 Task: Add an event with the title Interview with HardinF, date '2023/12/23', time 7:50 AM to 9:50 AMand add a description: Welcome to our Annual General Meeting (AGM), a crucial event that brings together stakeholders, shareholders, and key members of our organization to review the past year, discuss important matters, and plan for the future. The AGM serves as a platform for transparency, accountability, and open dialogue, allowing everyone involved to contribute to the overall direction and success of our organization.Select event color  Tomato . Add location for the event as: 123 Trevi Fountain, Rome, Italy, logged in from the account softage.5@softage.netand send the event invitation to softage.1@softage.net and softage.2@softage.net. Set a reminder for the event Doesn't repeat
Action: Mouse moved to (1180, 84)
Screenshot: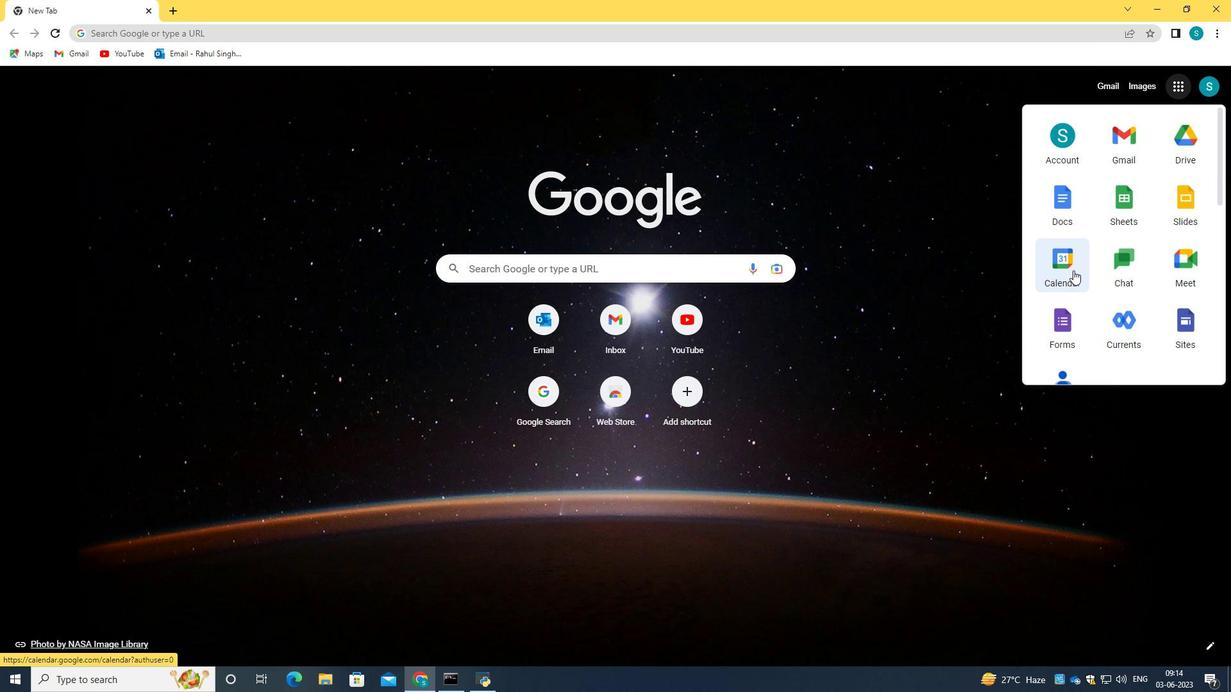 
Action: Mouse pressed left at (1180, 84)
Screenshot: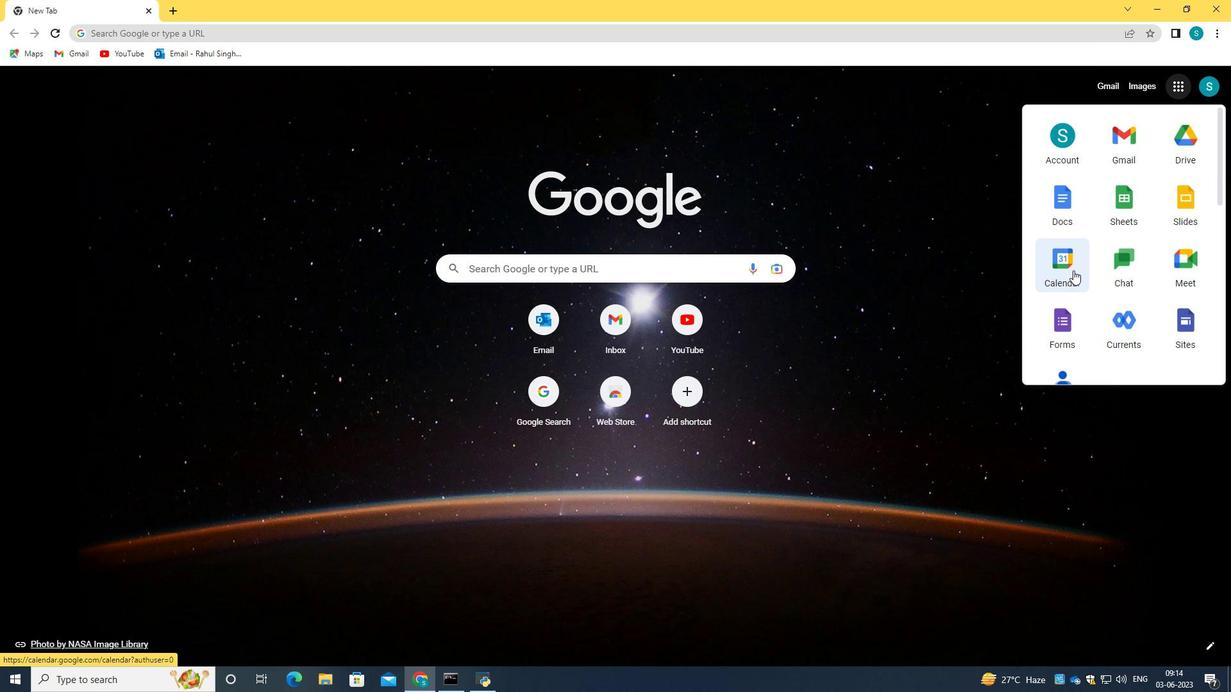 
Action: Mouse moved to (1073, 270)
Screenshot: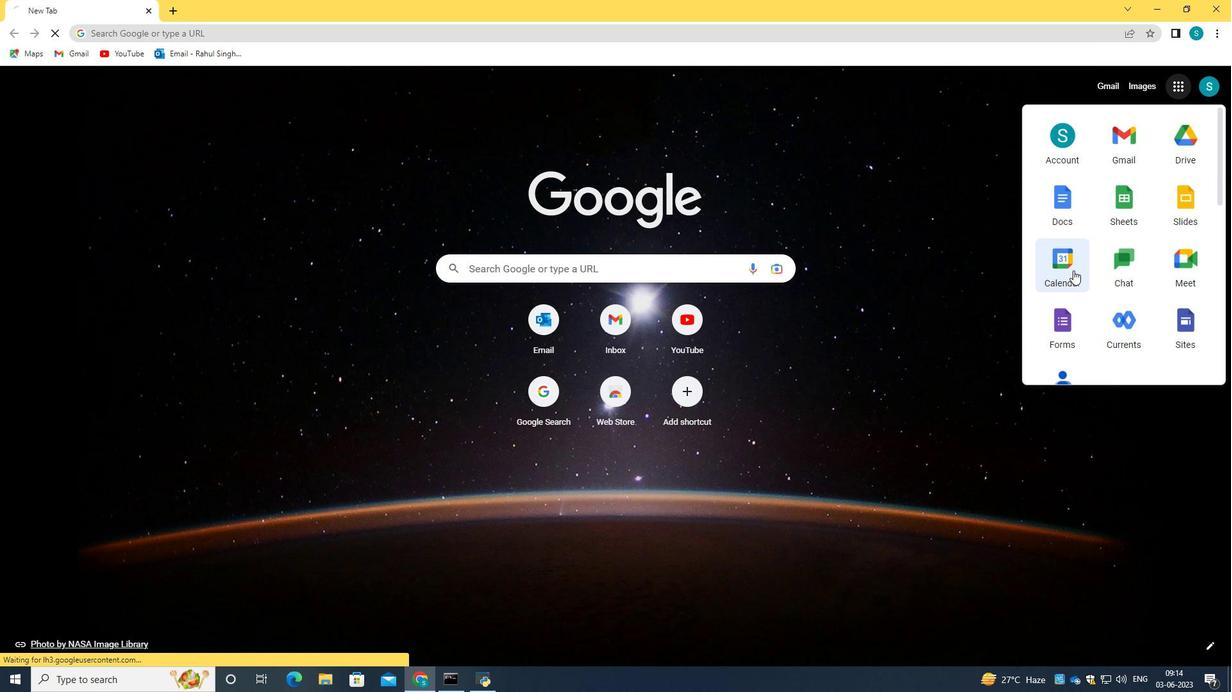 
Action: Mouse pressed left at (1073, 270)
Screenshot: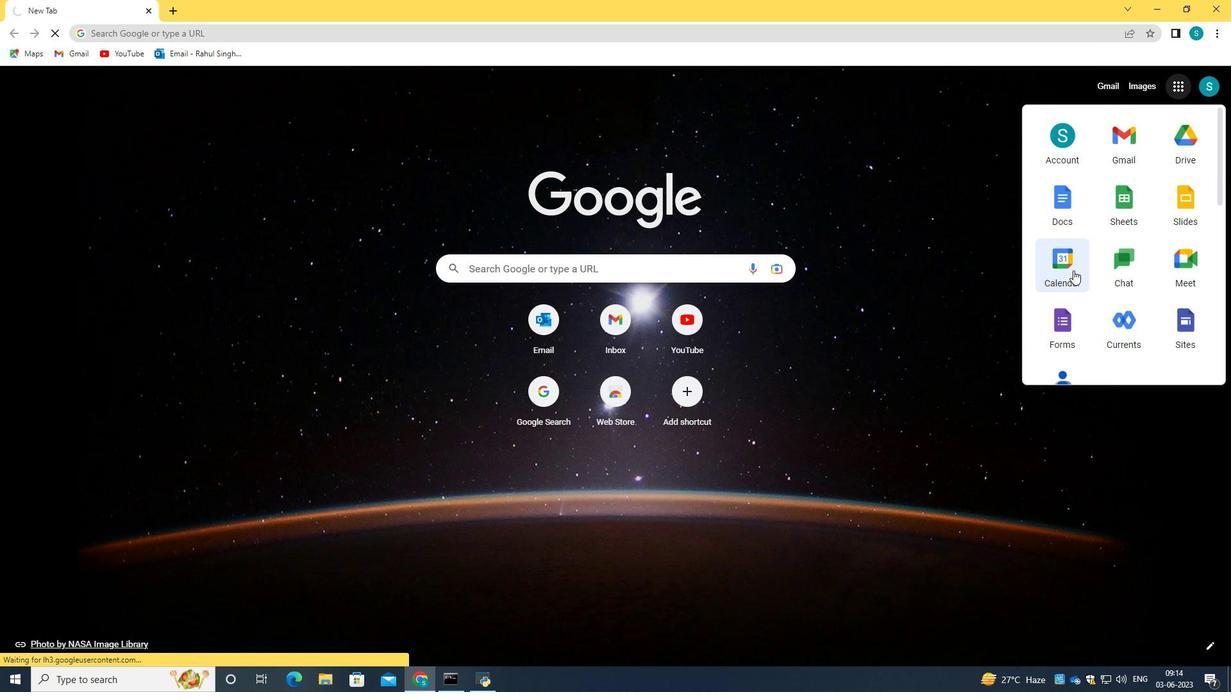 
Action: Mouse moved to (75, 128)
Screenshot: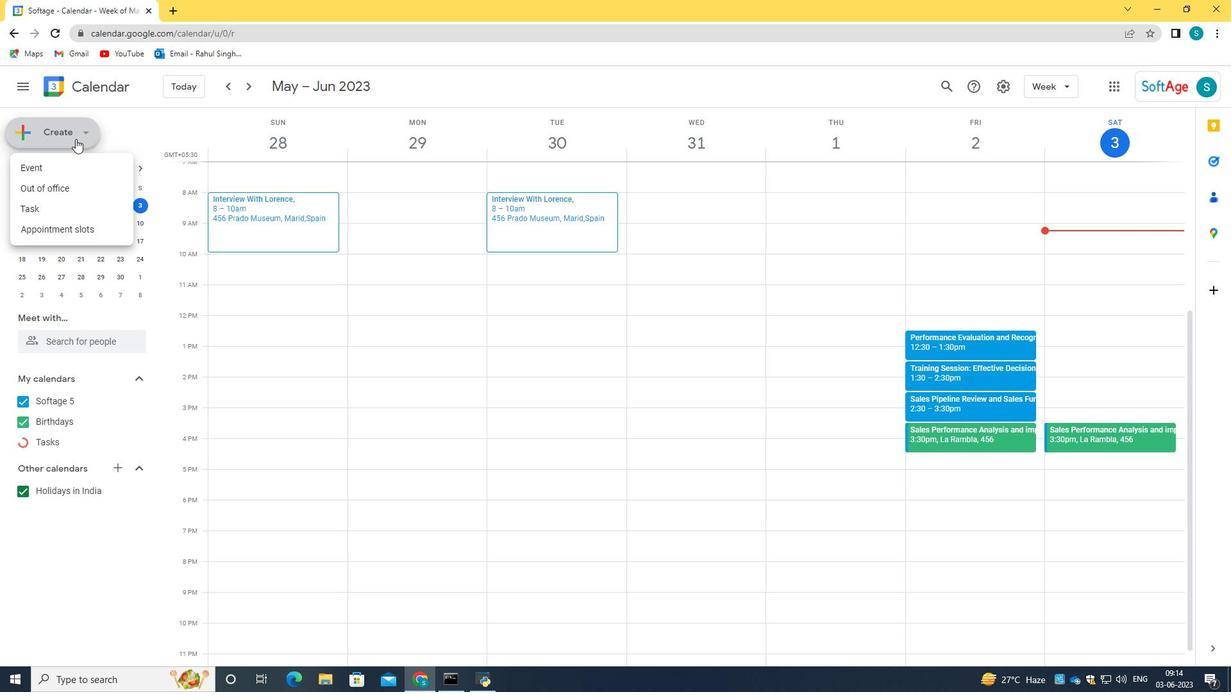 
Action: Mouse pressed left at (75, 128)
Screenshot: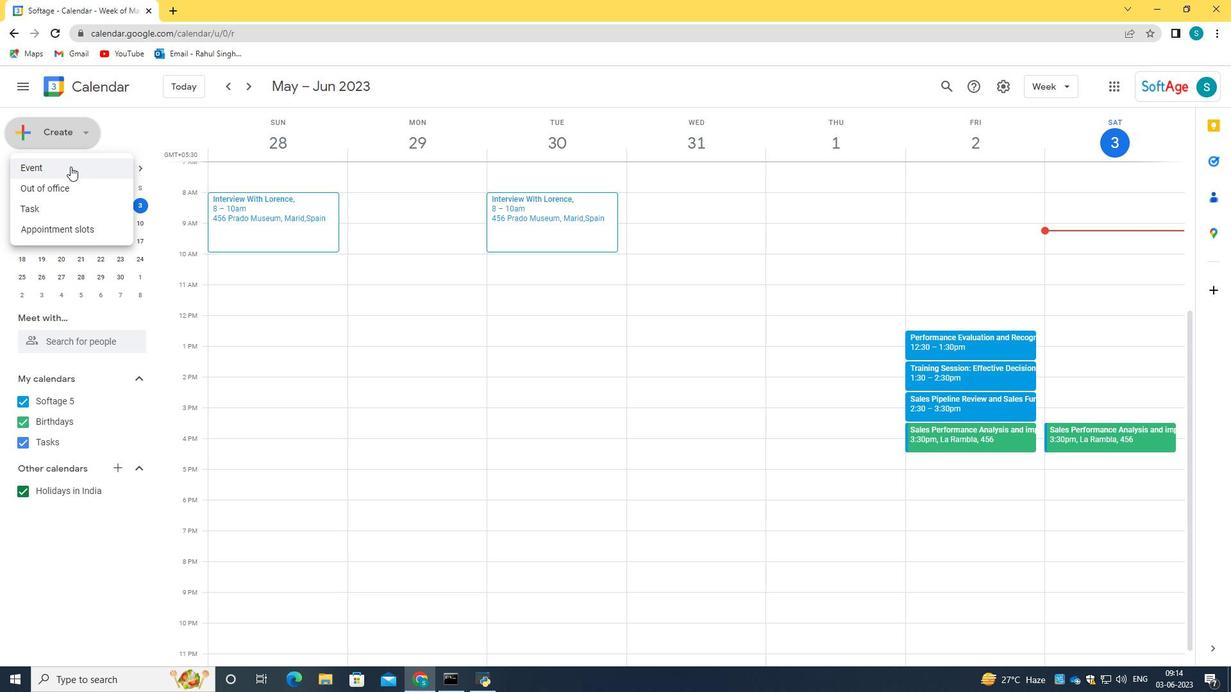 
Action: Mouse moved to (70, 166)
Screenshot: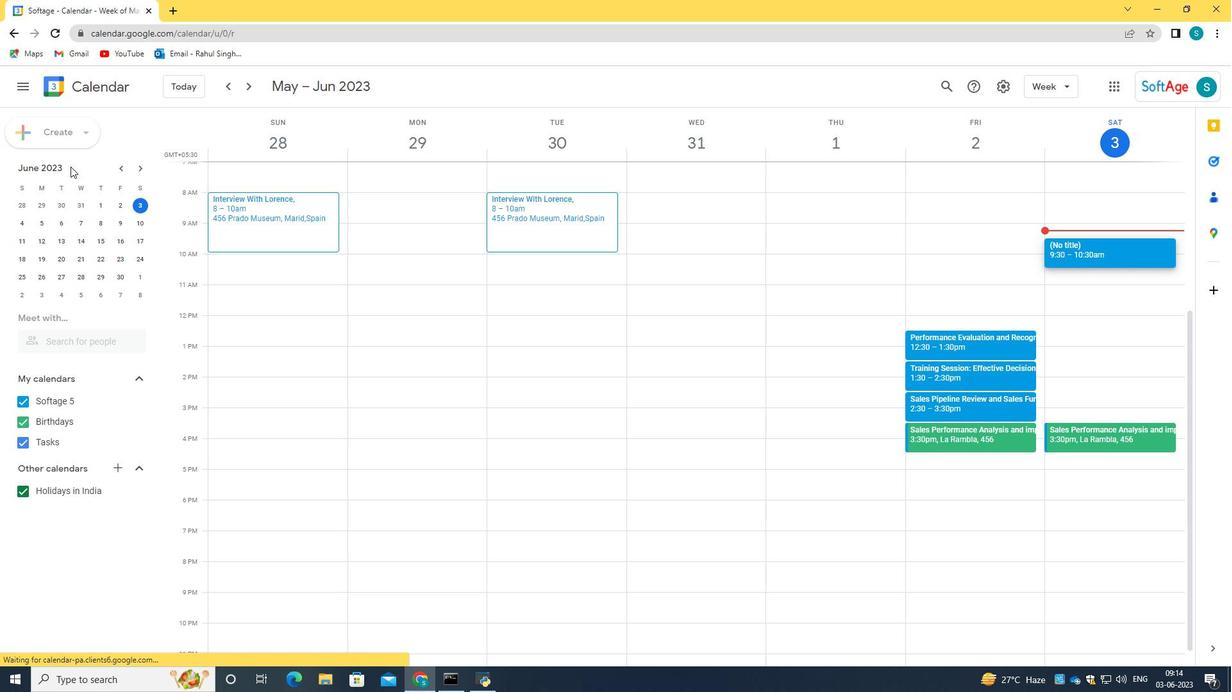 
Action: Mouse pressed left at (70, 166)
Screenshot: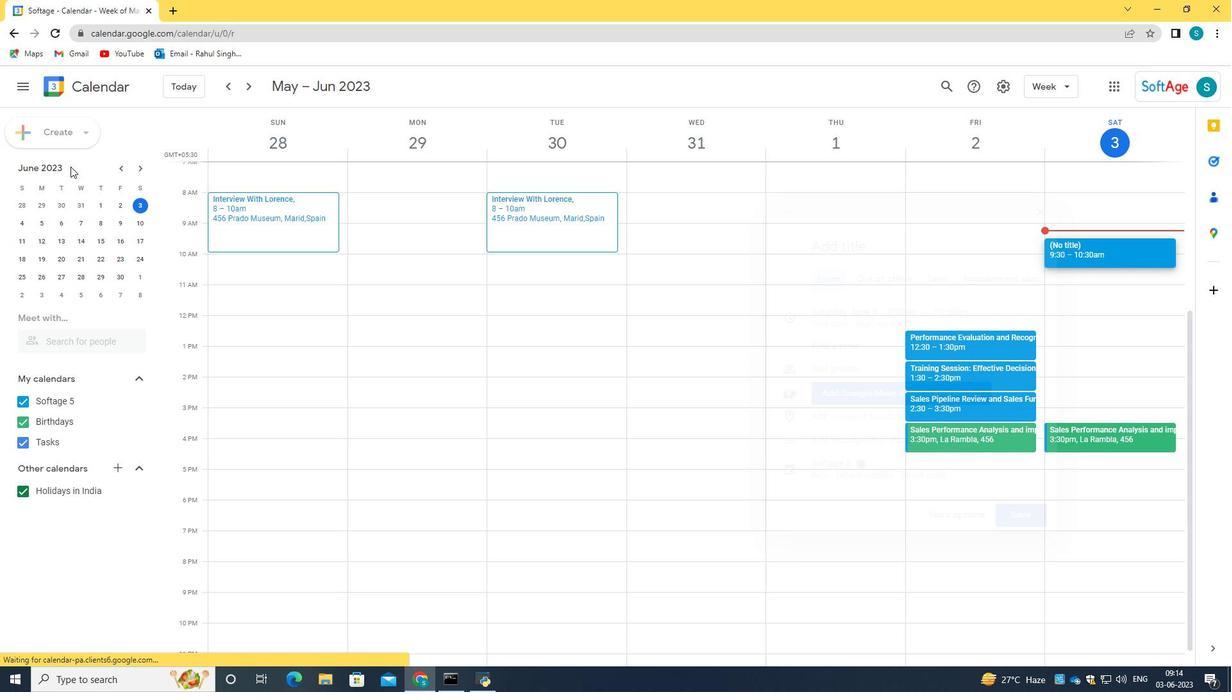 
Action: Mouse moved to (878, 243)
Screenshot: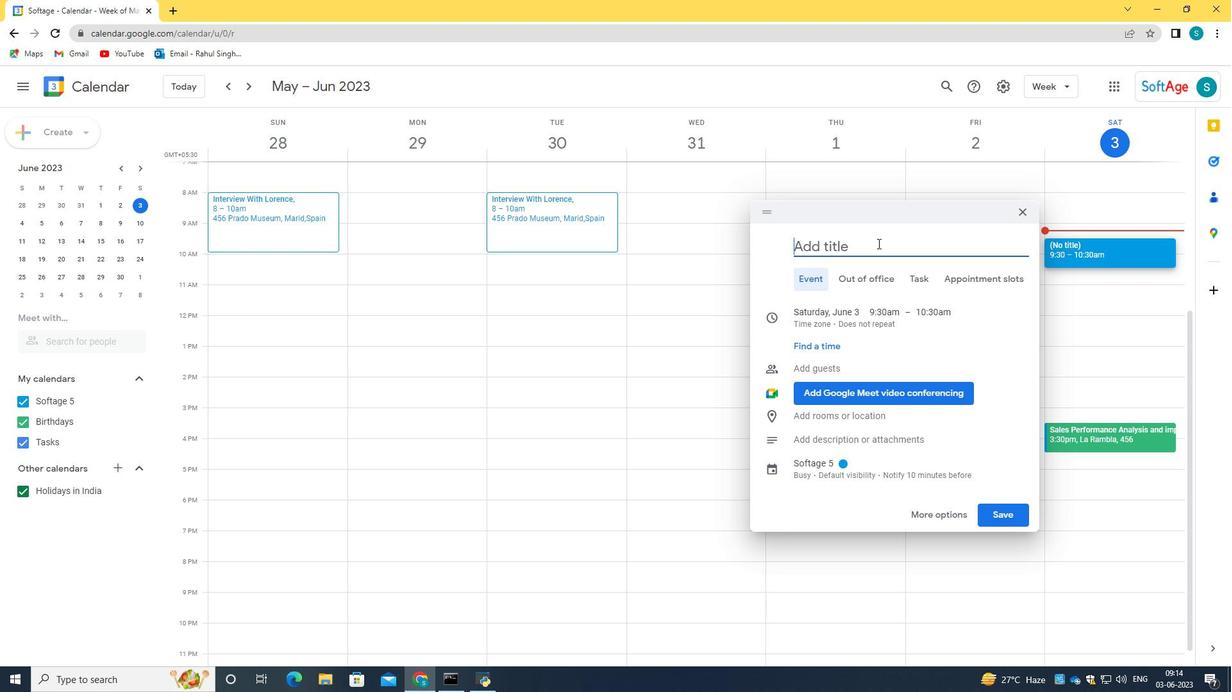 
Action: Mouse pressed left at (878, 243)
Screenshot: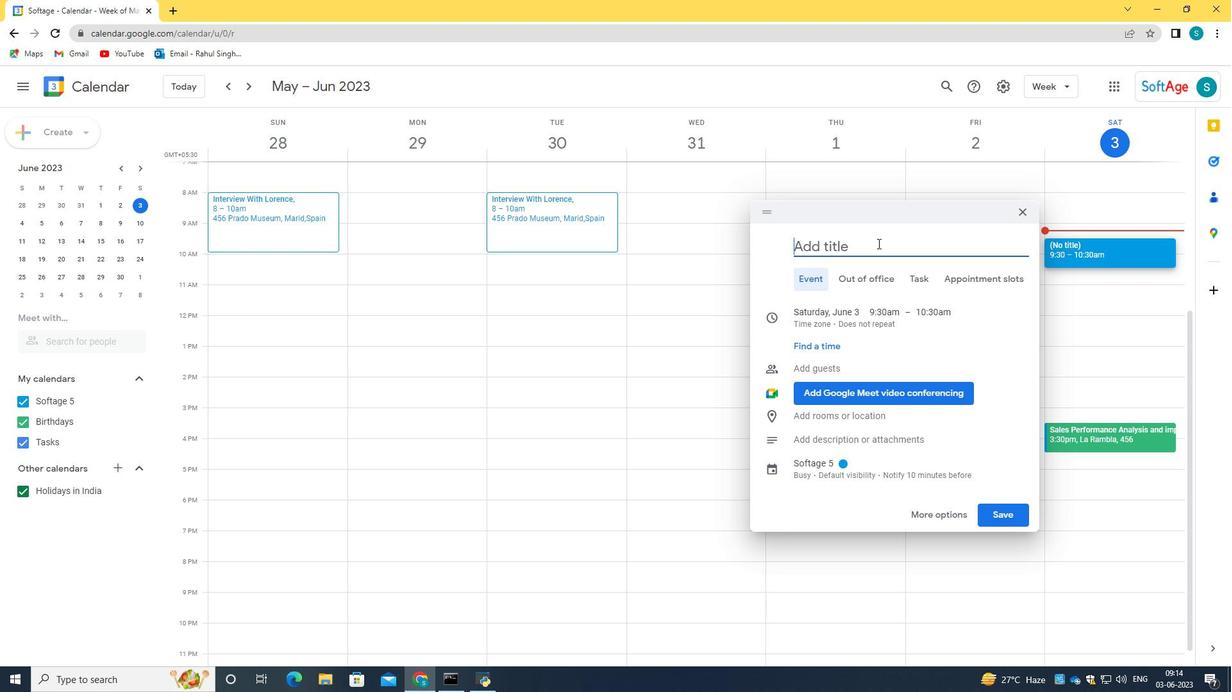 
Action: Key pressed <Key.caps_lock>H<Key.caps_lock>ardin<Key.space><Key.backspace><Key.caps_lock>F
Screenshot: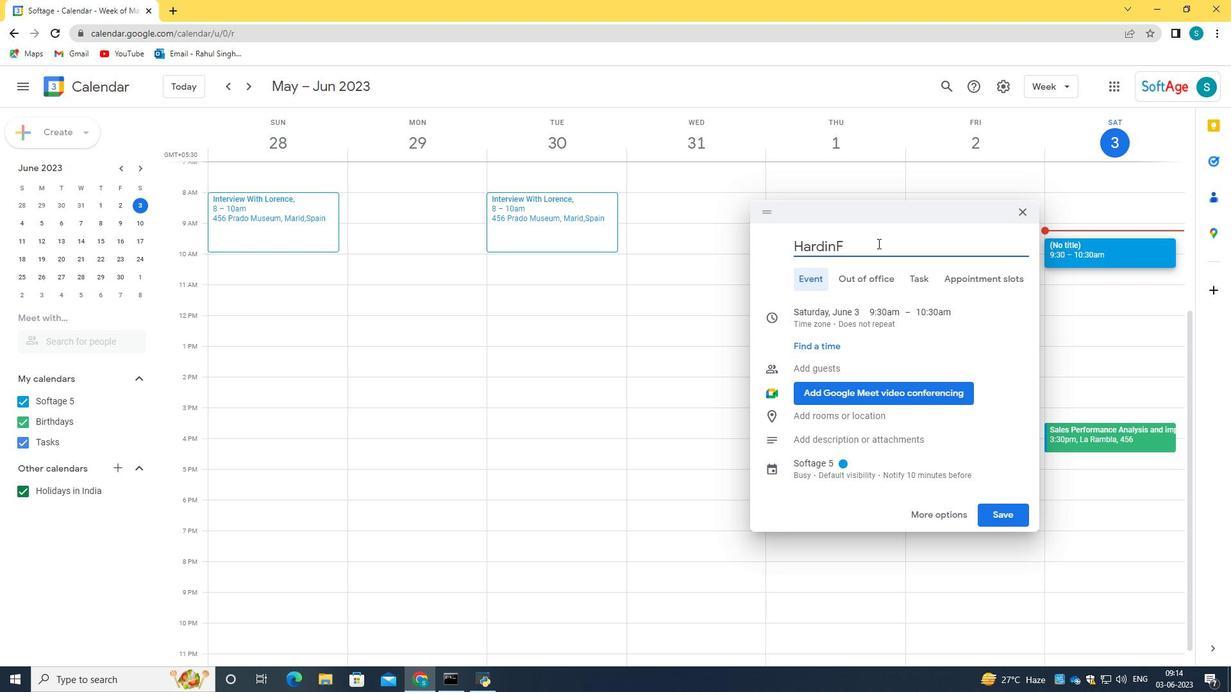 
Action: Mouse moved to (930, 516)
Screenshot: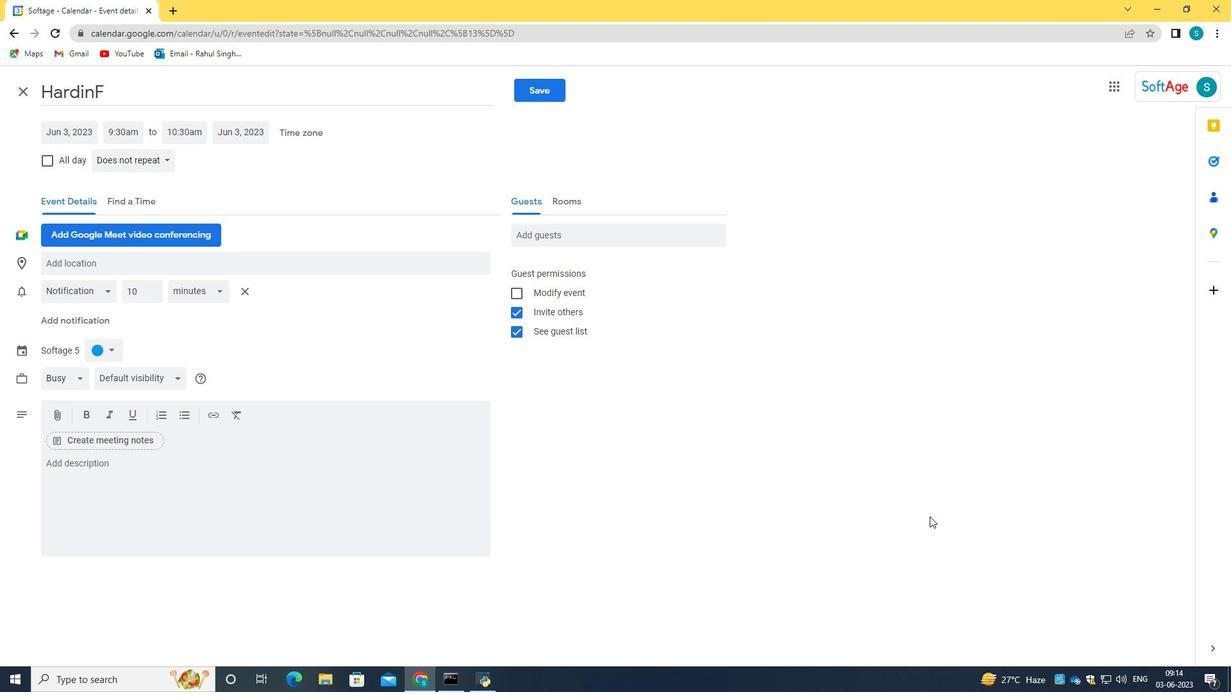 
Action: Mouse pressed left at (930, 516)
Screenshot: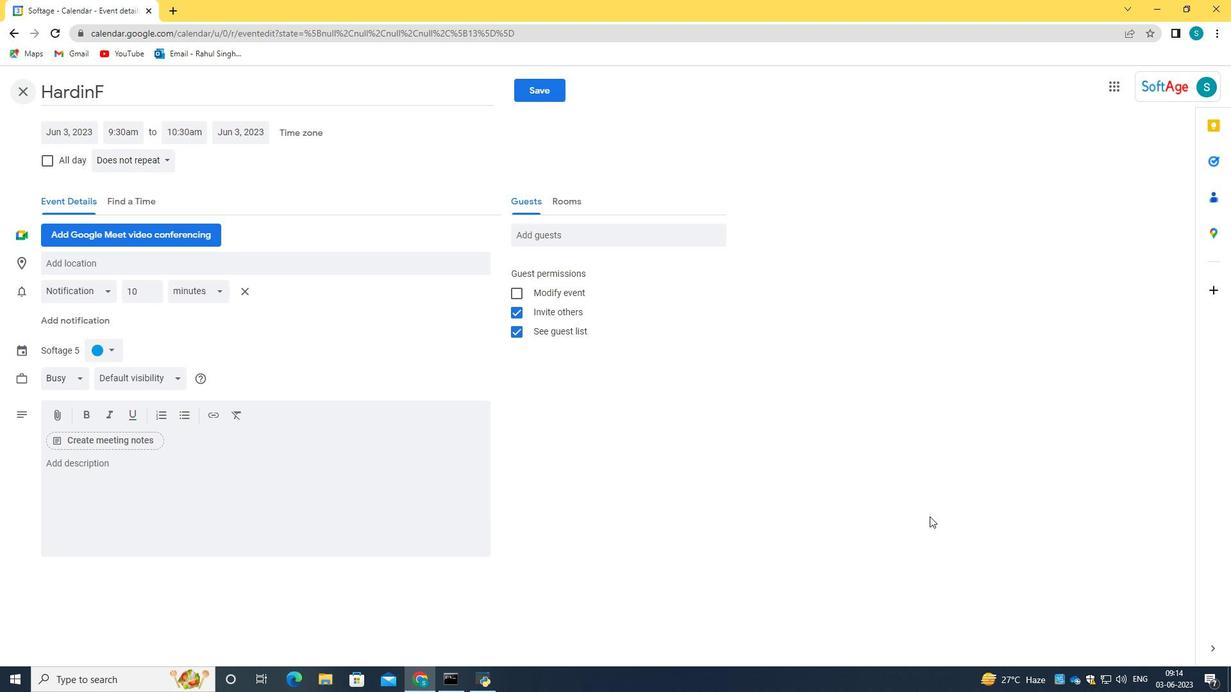 
Action: Mouse moved to (64, 125)
Screenshot: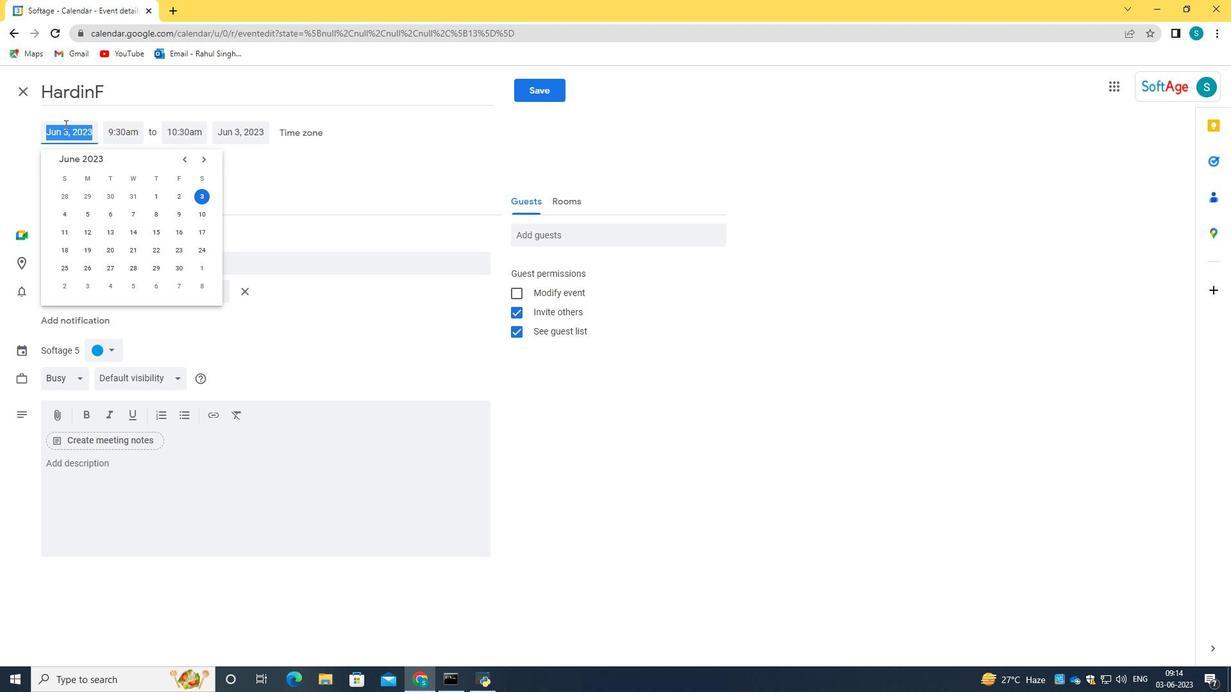 
Action: Mouse pressed left at (64, 125)
Screenshot: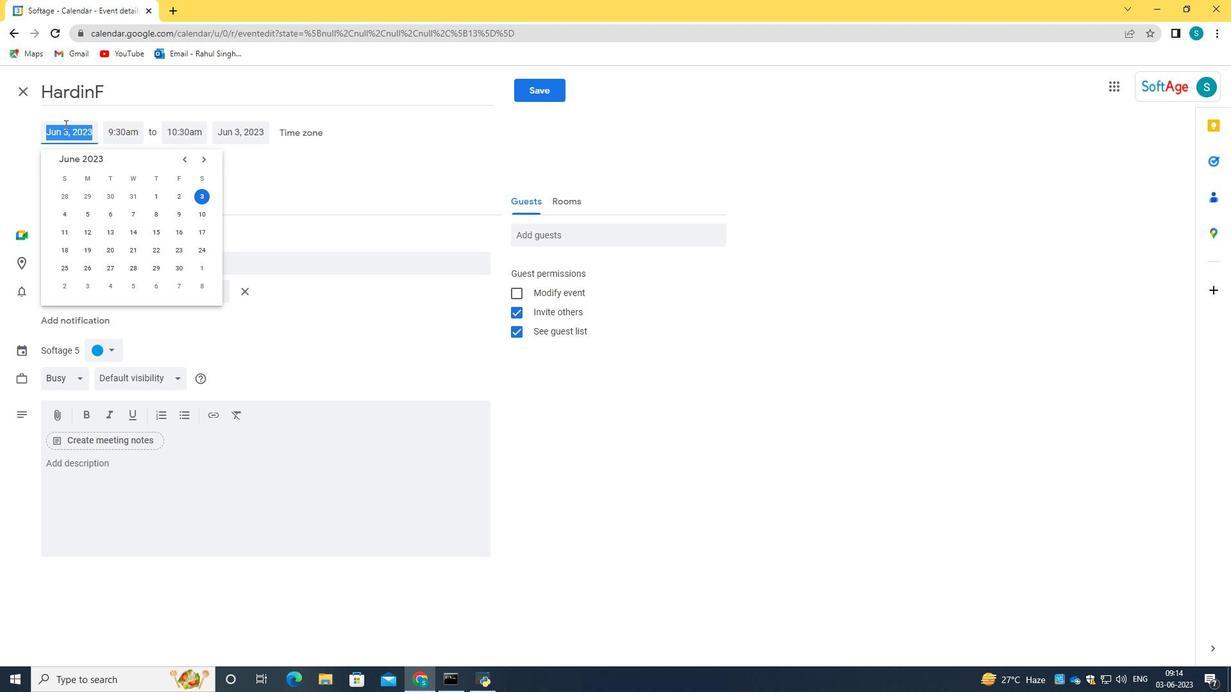 
Action: Key pressed 2023/12/23<Key.tab>7<Key.shift_r>:50AM<Key.space><Key.tab>9<Key.shift_r>:50<Key.space>AM
Screenshot: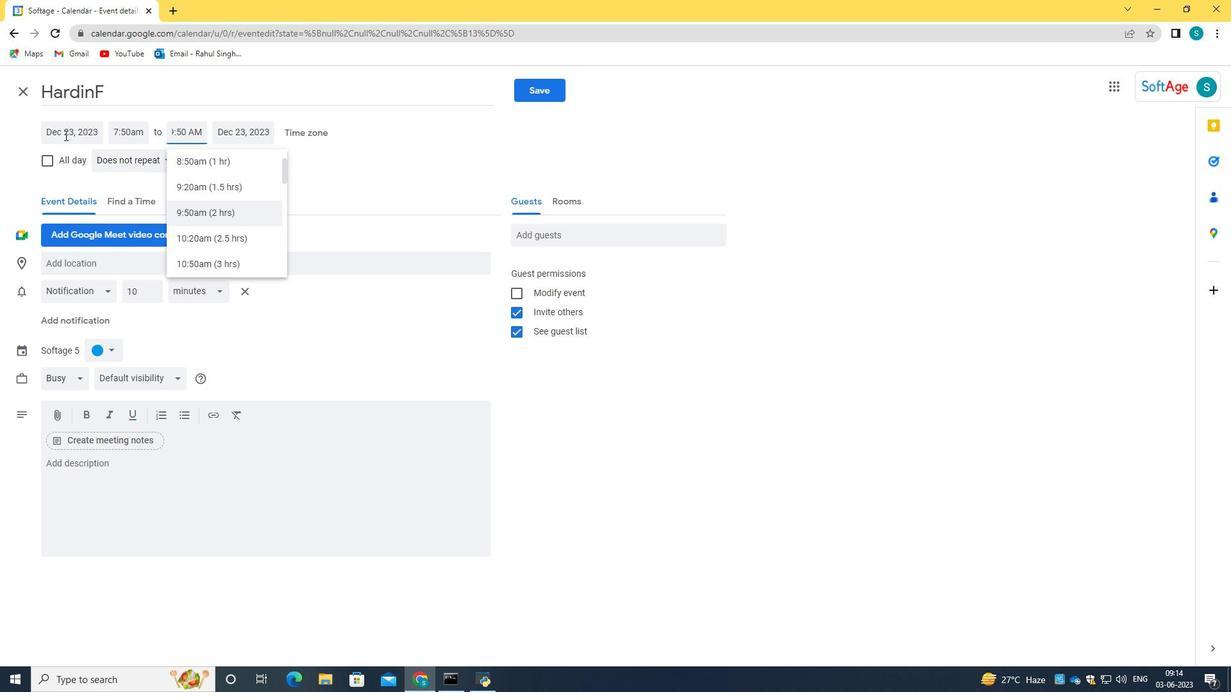 
Action: Mouse moved to (222, 215)
Screenshot: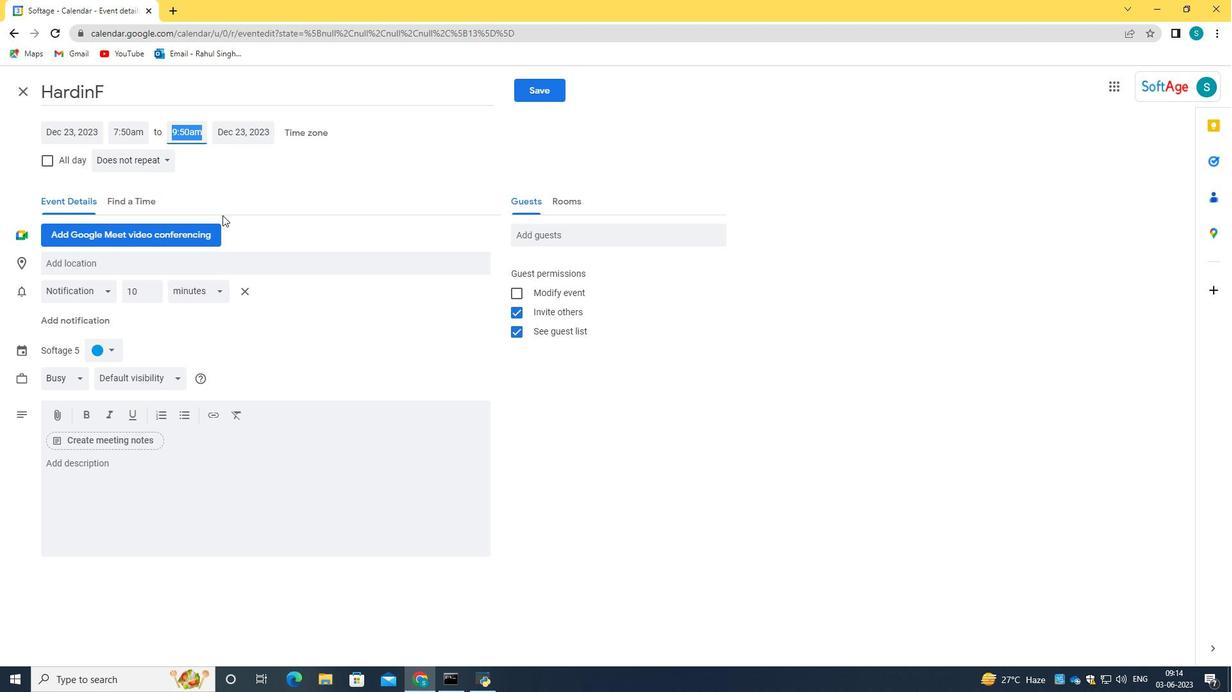
Action: Mouse pressed left at (222, 215)
Screenshot: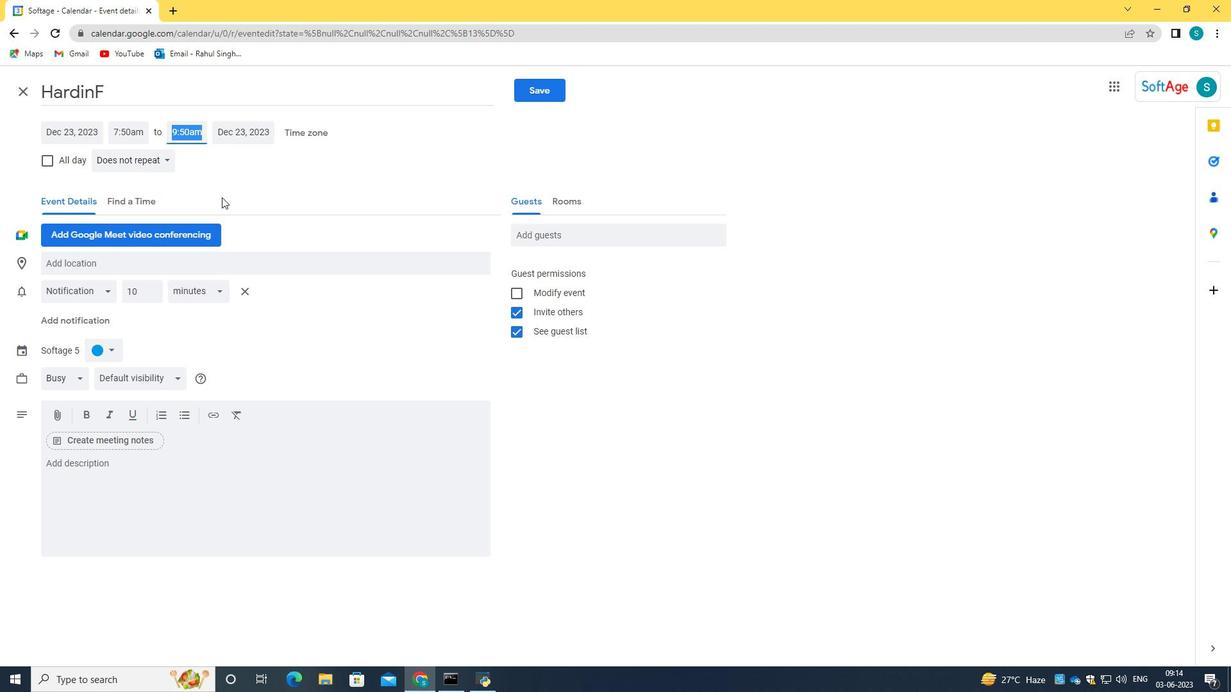 
Action: Mouse moved to (114, 476)
Screenshot: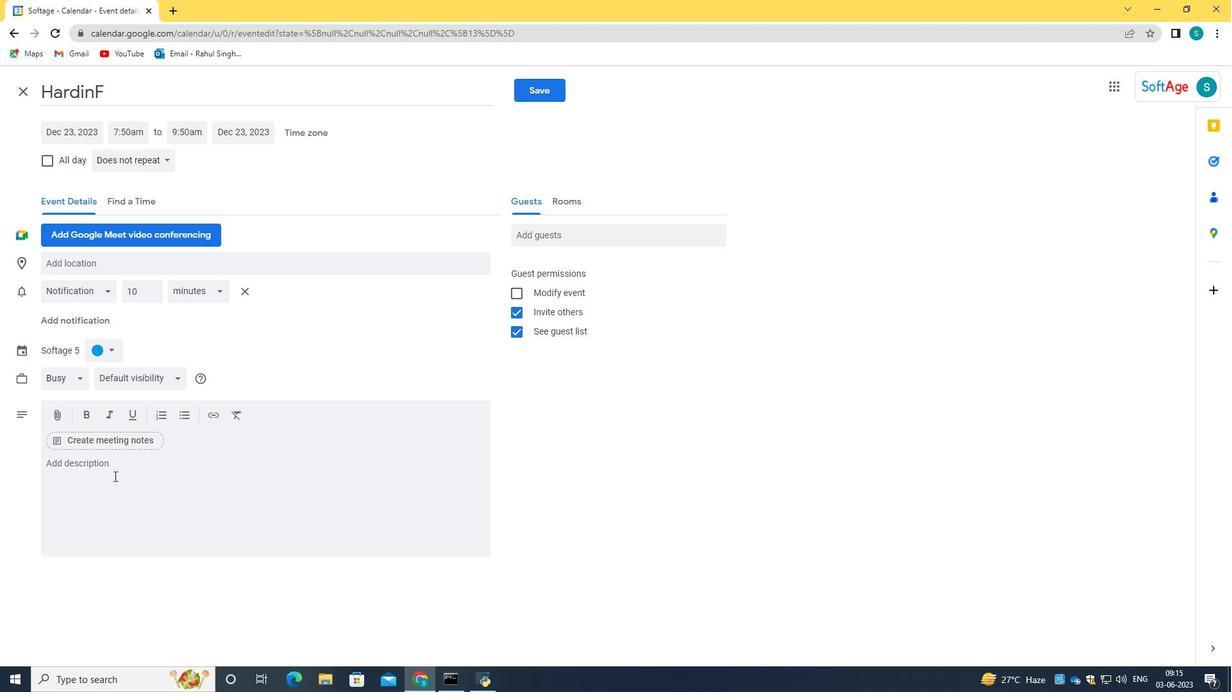 
Action: Mouse pressed left at (114, 476)
Screenshot: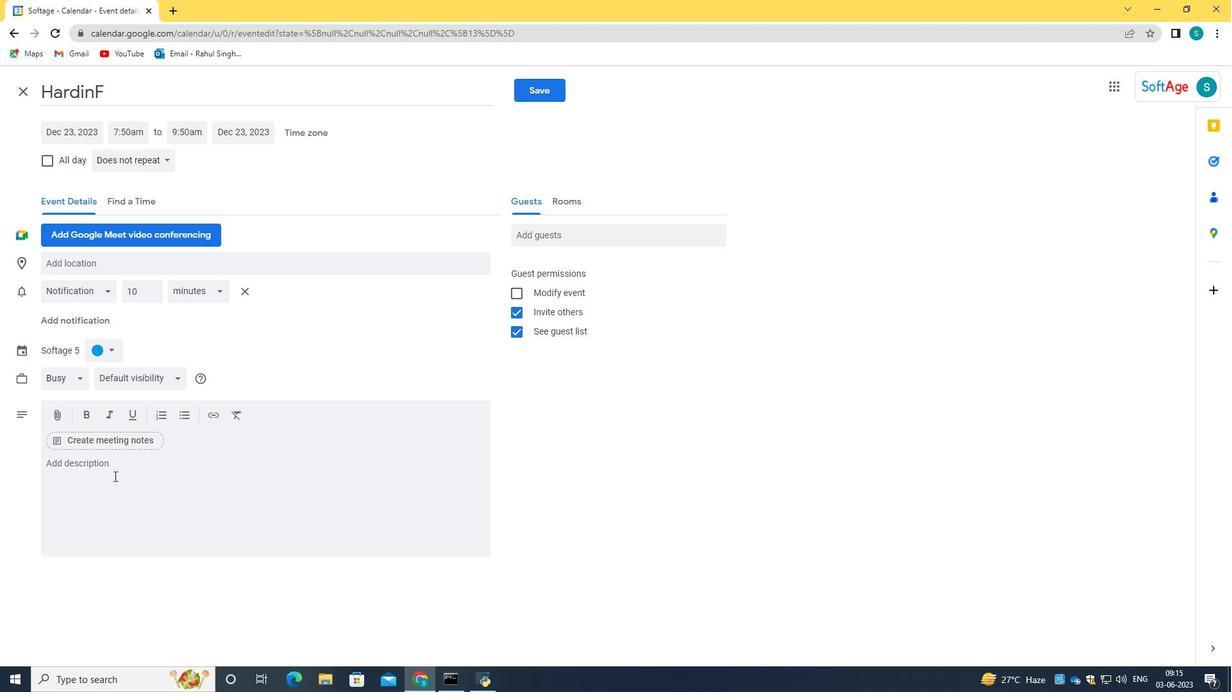 
Action: Key pressed <Key.caps_lock>e<Key.backspace><Key.caps_lock>W<Key.caps_lock>elcome<Key.space>to<Key.space>our<Key.space>a<Key.backspace><Key.caps_lock>A<Key.caps_lock>nnual<Key.space><Key.caps_lock>G<Key.caps_lock>enral<Key.space><Key.caps_lock><Key.backspace><Key.backspace><Key.backspace><Key.backspace>ER<Key.backspace><Key.backspace><Key.caps_lock>eral<Key.space><Key.caps_lock>M<Key.caps_lock>eeting<Key.space><Key.caps_lock><Key.backspace><Key.shift_r><Key.shift_r><Key.shift_r><Key.shift_r><Key.shift_r><Key.shift_r>(<Key.caps_lock>agm<Key.shift_r>)<Key.backspace><Key.backspace><Key.backspace><Key.backspace><Key.caps_lock>AGM<Key.shift_r><Key.shift_r><Key.shift_r><Key.shift_r><Key.shift_r><Key.shift_r><Key.shift_r><Key.shift_r>)<Key.space><Key.backspace>,<Key.space>A<Key.space><Key.backspace><Key.backspace><Key.caps_lock>a<Key.space>crucial<Key.space>event<Key.space>that<Key.space>brings<Key.space>together<Key.space>stakeholders,<Key.space>shareholders,<Key.space>and<Key.space>key<Key.space>members<Key.space>of<Key.space>our<Key.space>organc<Key.backspace>ization<Key.space>to<Key.space>revir<Key.backspace>ew<Key.space>the<Key.space>past<Key.space>year,<Key.space>discuss<Key.space>important<Key.space>matters,<Key.space>and<Key.space>plan<Key.space>for<Key.space>the<Key.space>future.<Key.space><Key.caps_lock>T<Key.caps_lock>he<Key.space><Key.caps_lock>AGM<Key.space><Key.caps_lock>serves<Key.space>as<Key.space>a<Key.space>plateform<Key.space>to<Key.space>t<Key.backspace><Key.backspace><Key.backspace><Key.backspace><Key.backspace><Key.backspace><Key.backspace><Key.backspace><Key.backspace><Key.backspace>form<Key.space>for<Key.space>transparency,<Key.space>accountability,<Key.space>and<Key.space>open<Key.space>dialogue,<Key.space>allowing<Key.space>everyone<Key.space>involved<Key.space>to<Key.space>contribl<Key.backspace>ute<Key.space>to<Key.space>the<Key.space>overall<Key.space>direction<Key.space>and<Key.space>success<Key.space>of<Key.space>our<Key.space>organization.
Screenshot: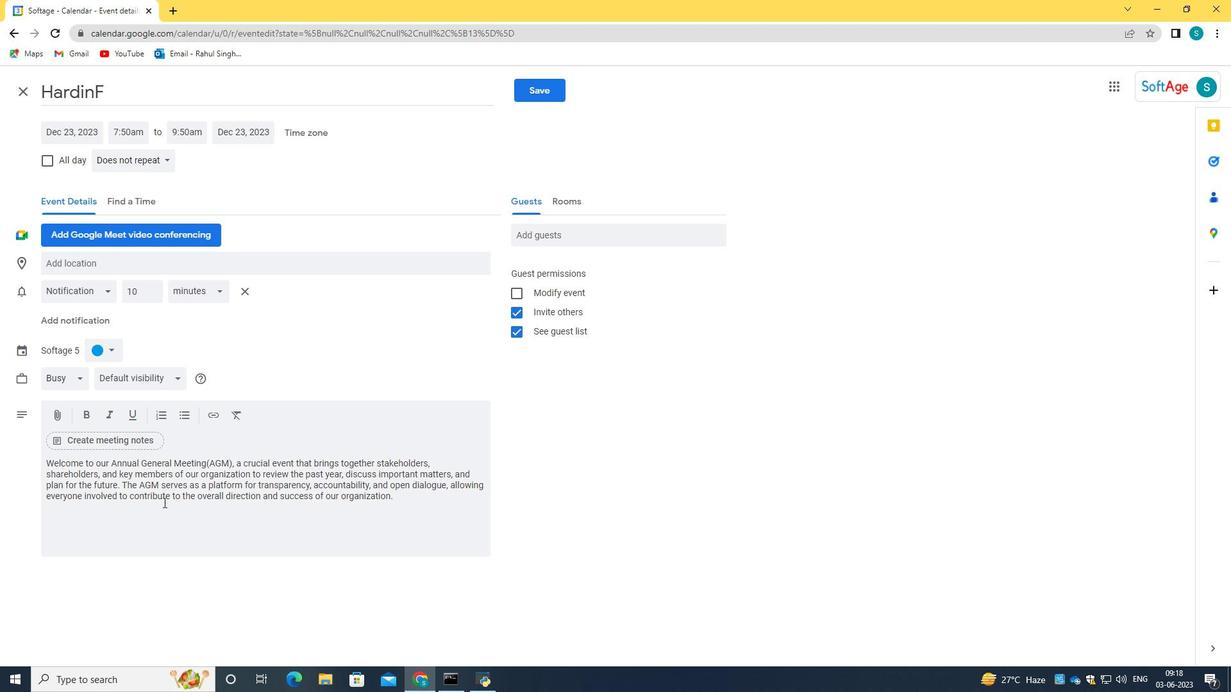 
Action: Mouse moved to (105, 348)
Screenshot: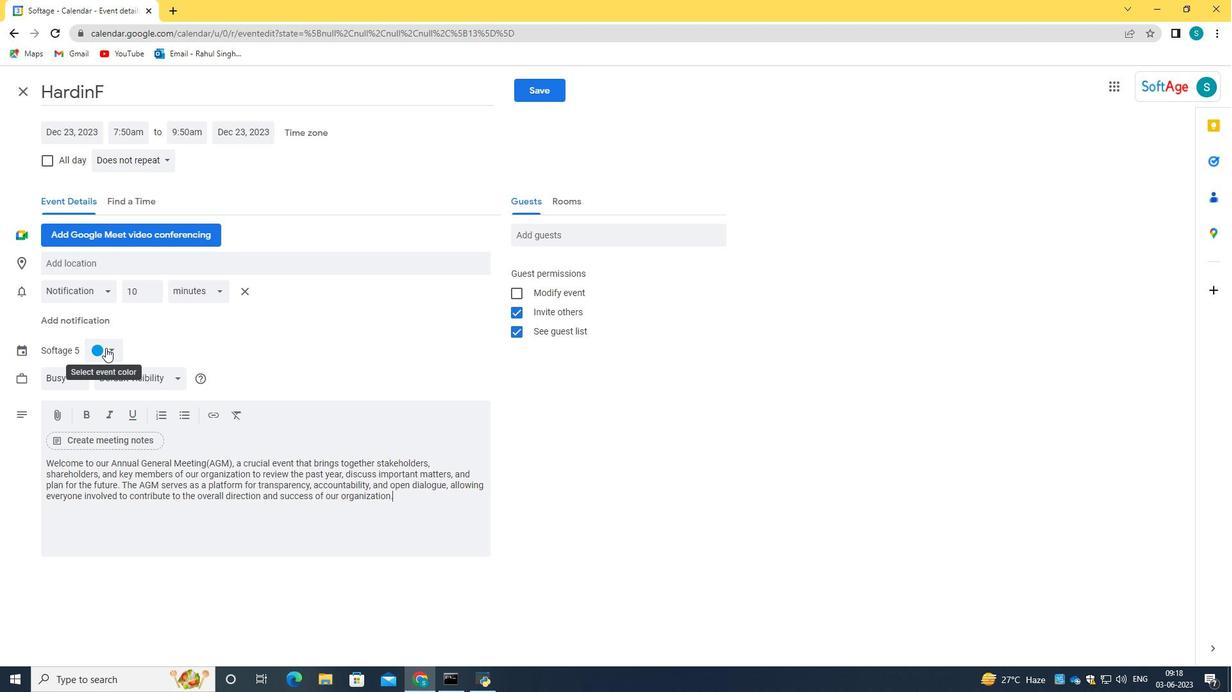 
Action: Mouse pressed left at (105, 348)
Screenshot: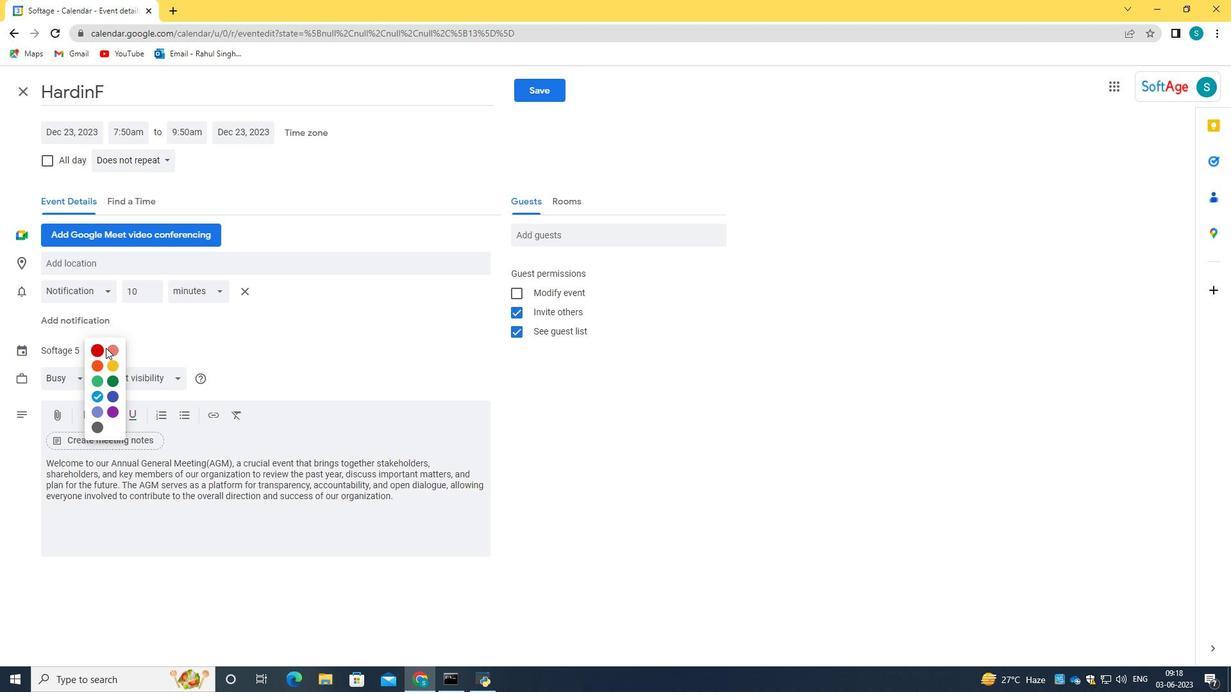 
Action: Mouse moved to (96, 348)
Screenshot: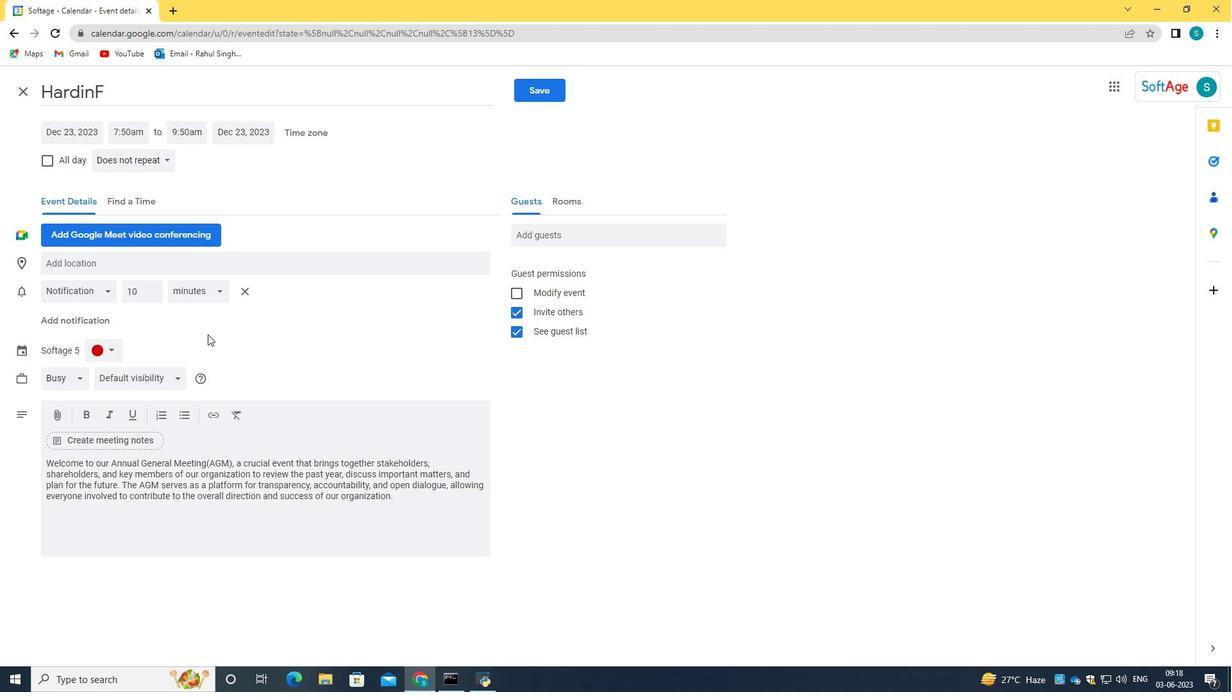 
Action: Mouse pressed left at (96, 348)
Screenshot: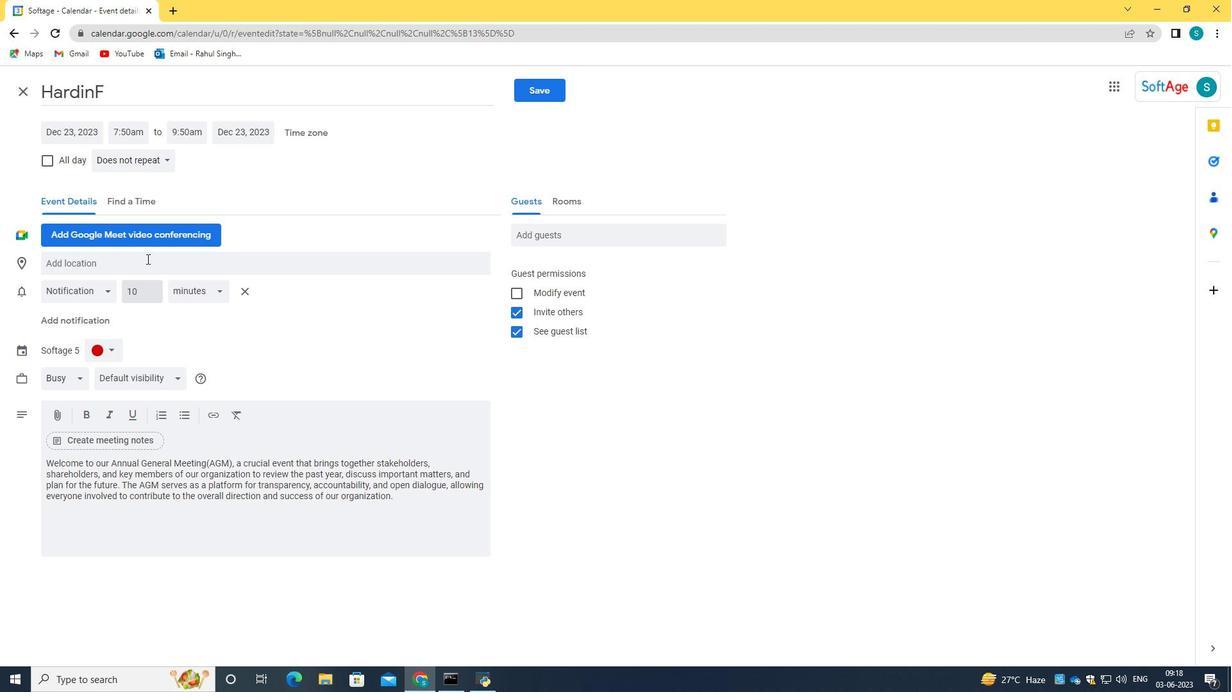 
Action: Mouse moved to (147, 259)
Screenshot: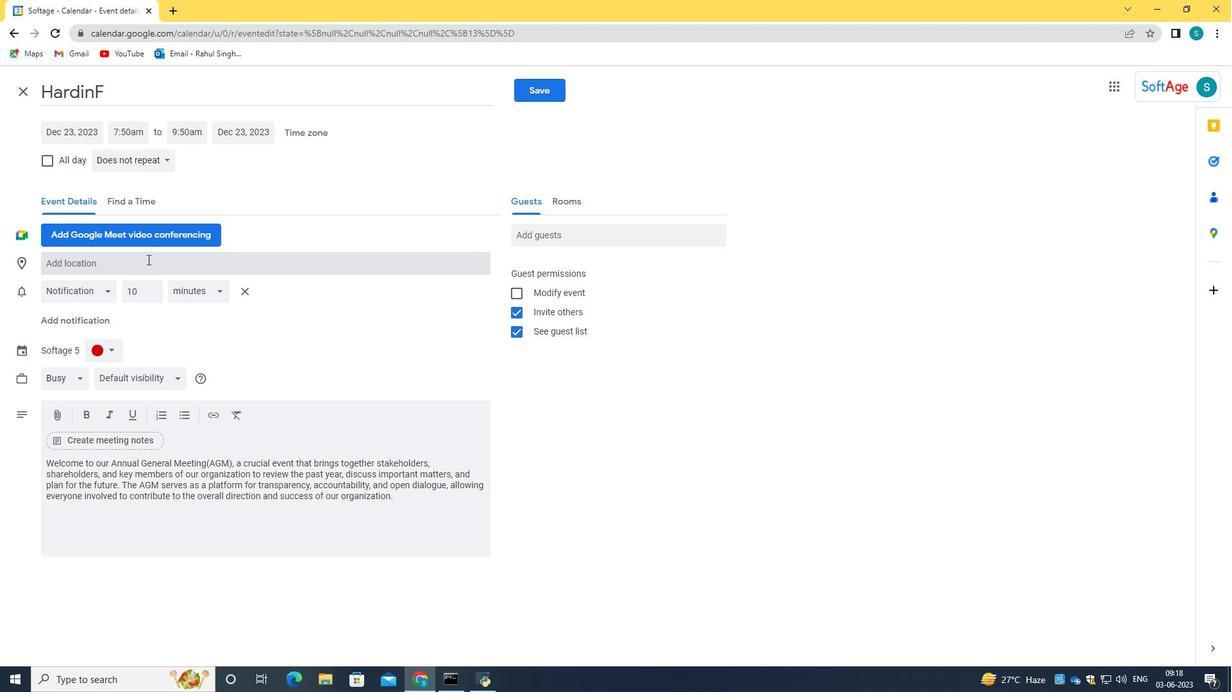
Action: Mouse pressed left at (147, 259)
Screenshot: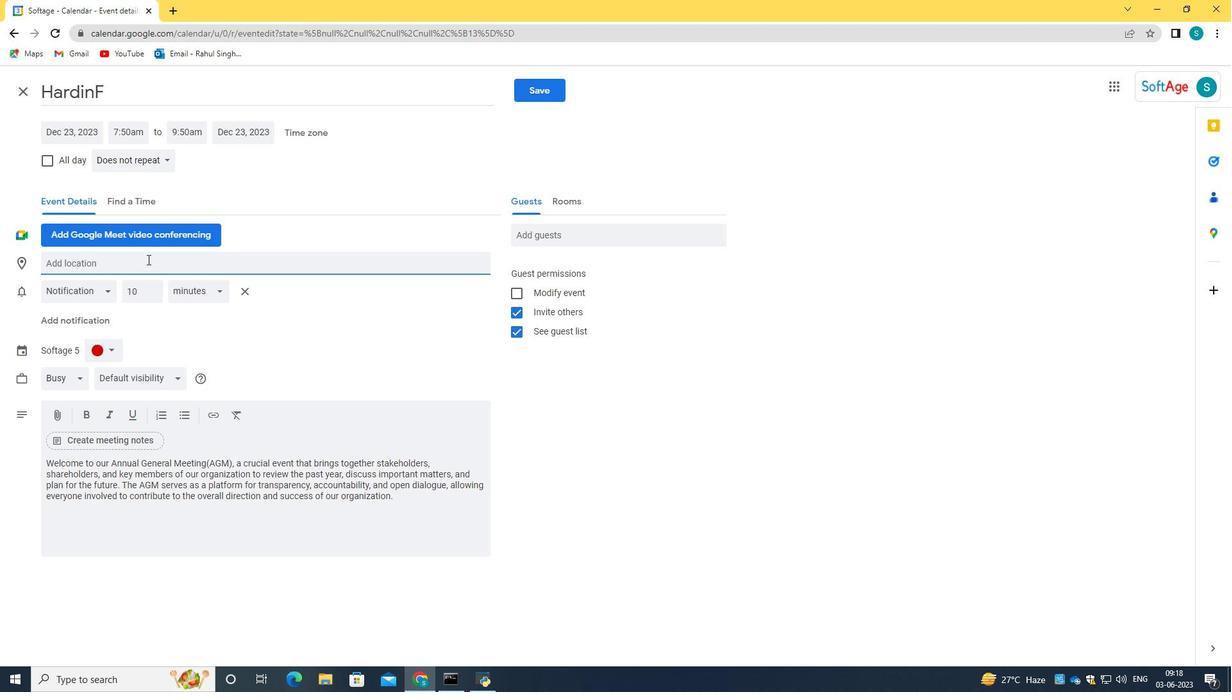 
Action: Key pressed 123<Key.space><Key.caps_lock>R<Key.caps_lock>re=<Key.backspace><Key.backspace><Key.backspace><Key.backspace><Key.caps_lock>T<Key.caps_lock>revi<Key.space><Key.caps_lock>F<Key.caps_lock>ountain,<Key.space><Key.caps_lock>R<Key.caps_lock>ome,<Key.space><Key.caps_lock>I<Key.caps_lock>taly
Screenshot: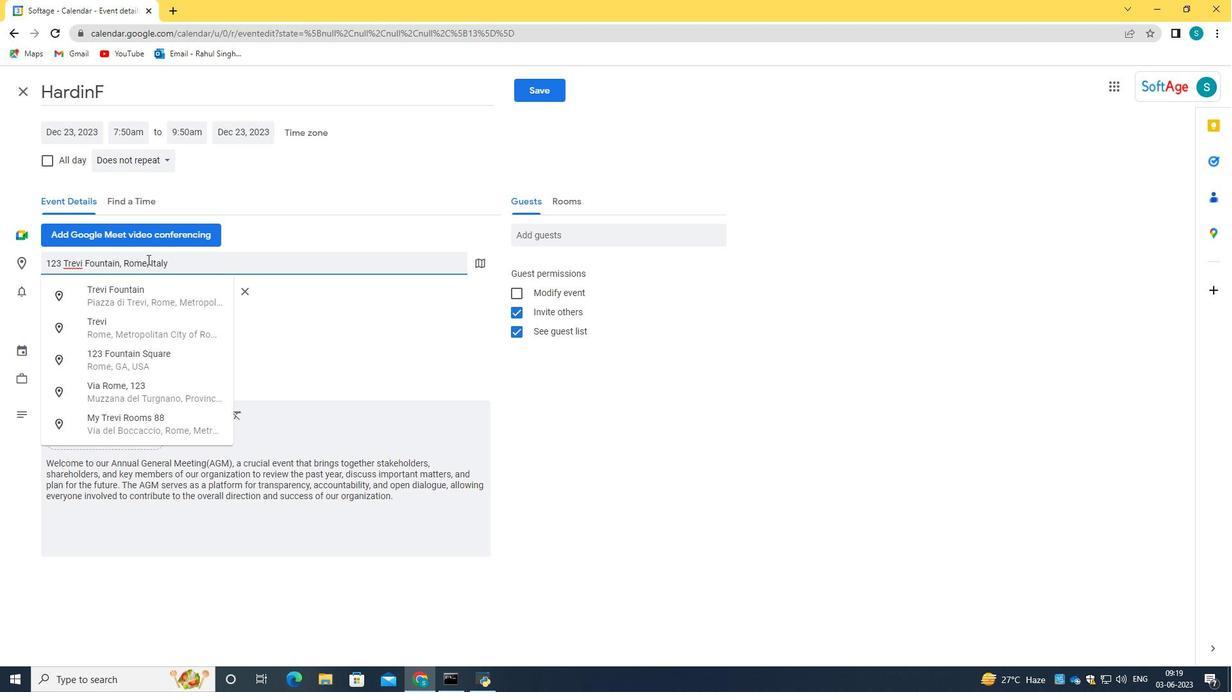 
Action: Mouse moved to (120, 298)
Screenshot: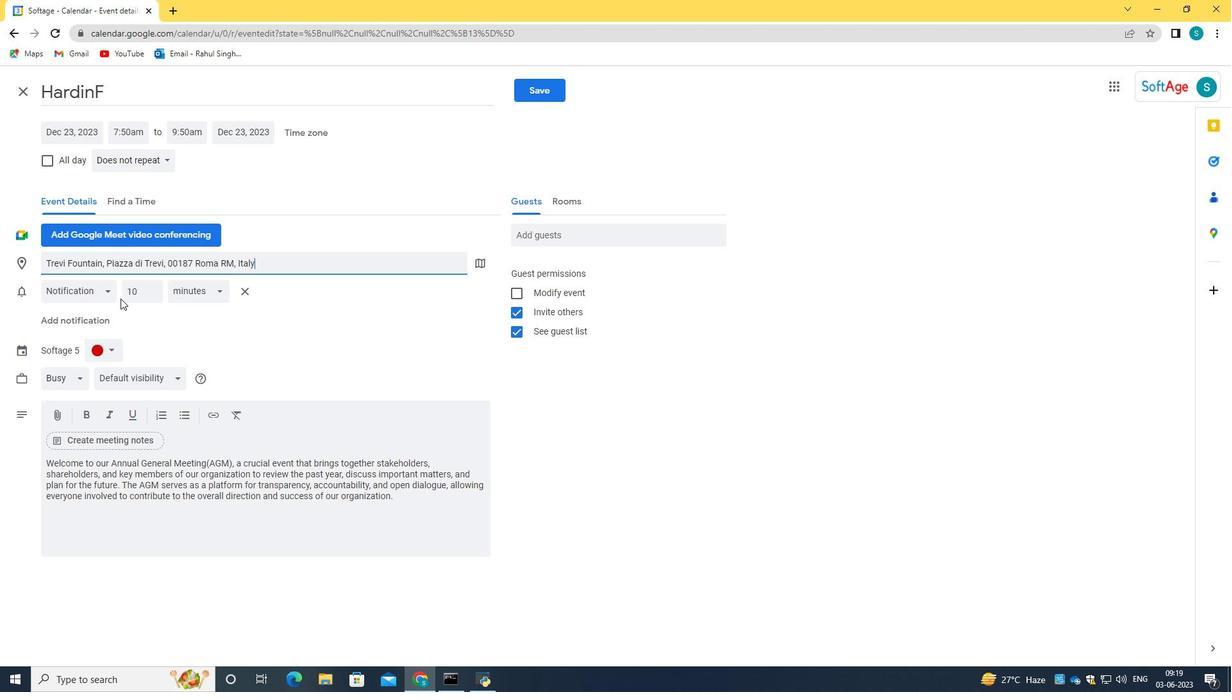 
Action: Mouse pressed left at (120, 298)
Screenshot: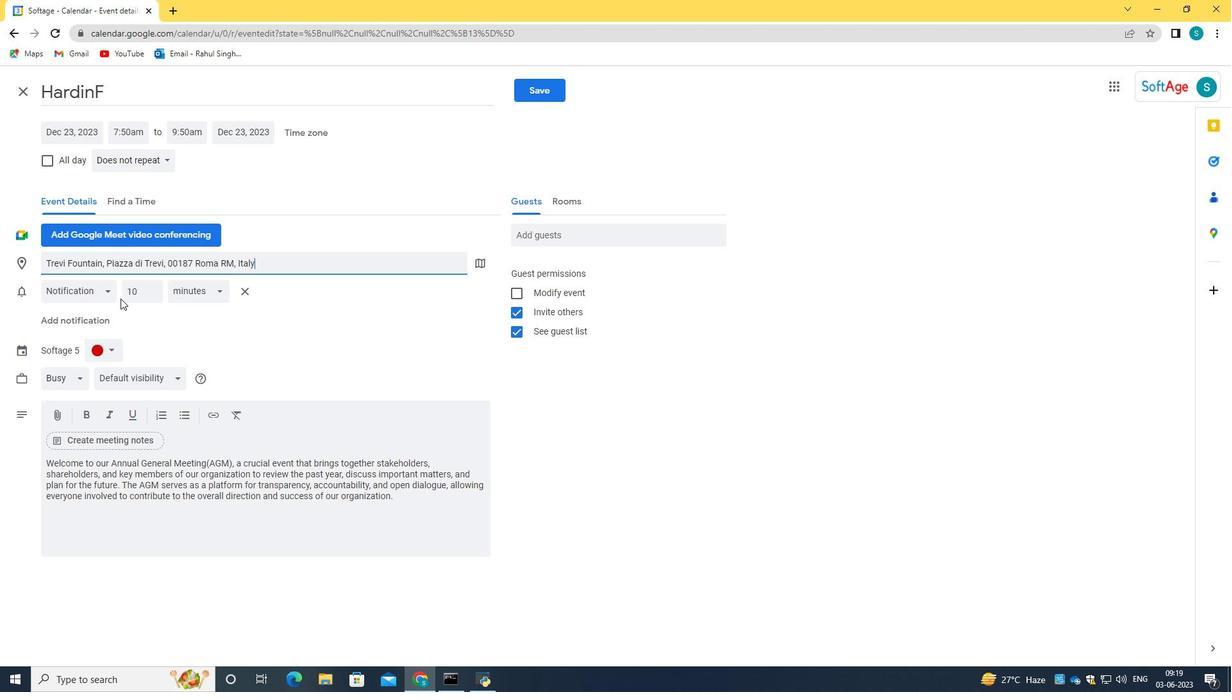 
Action: Mouse moved to (527, 234)
Screenshot: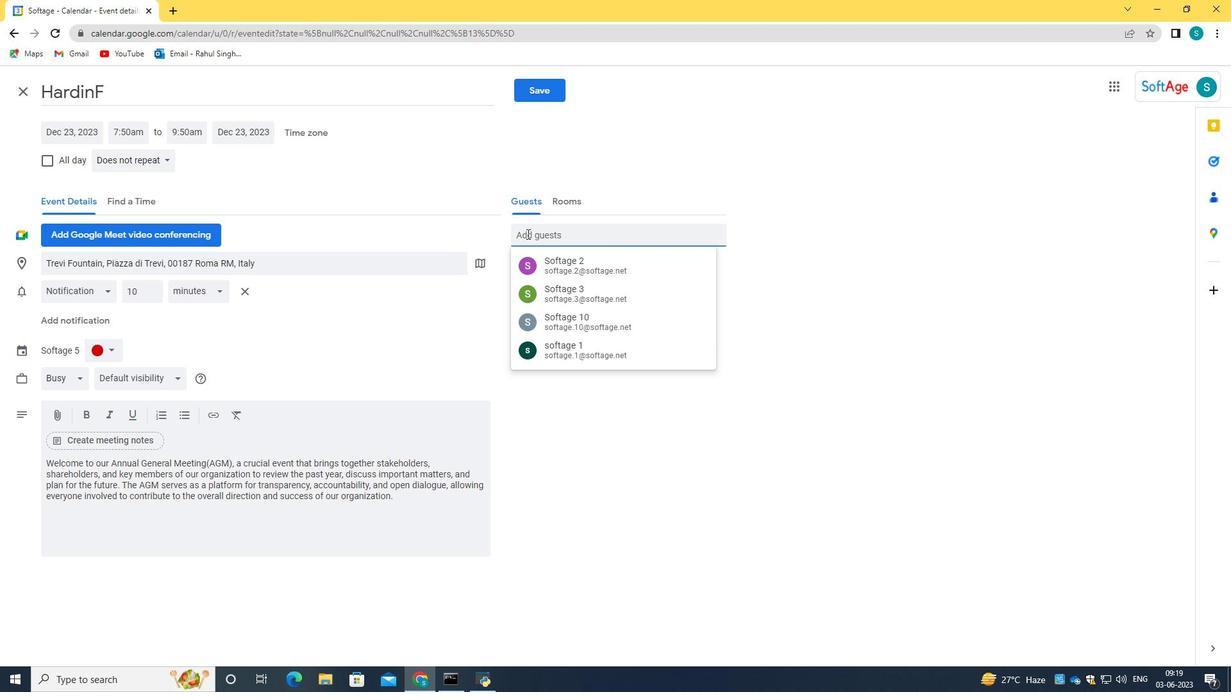 
Action: Mouse pressed left at (527, 234)
Screenshot: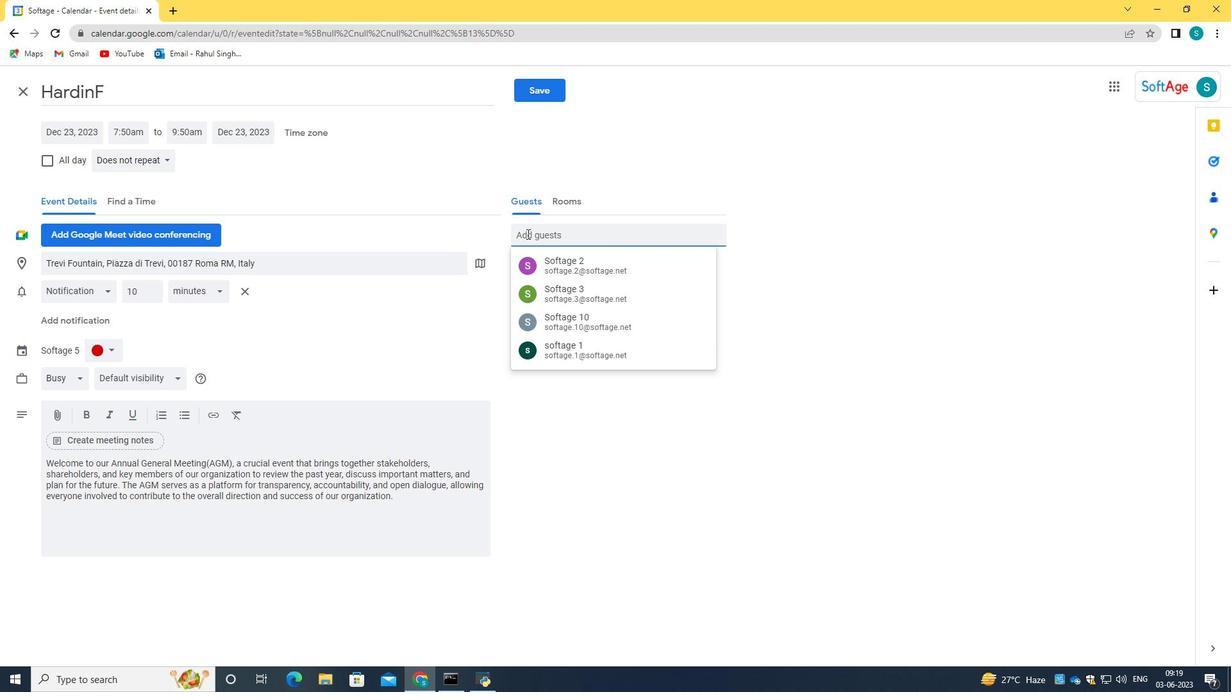 
Action: Key pressed softage.1<Key.shift>@softage.m<Key.backspace>net<Key.tab>softage.2<Key.shift>@softage.net
Screenshot: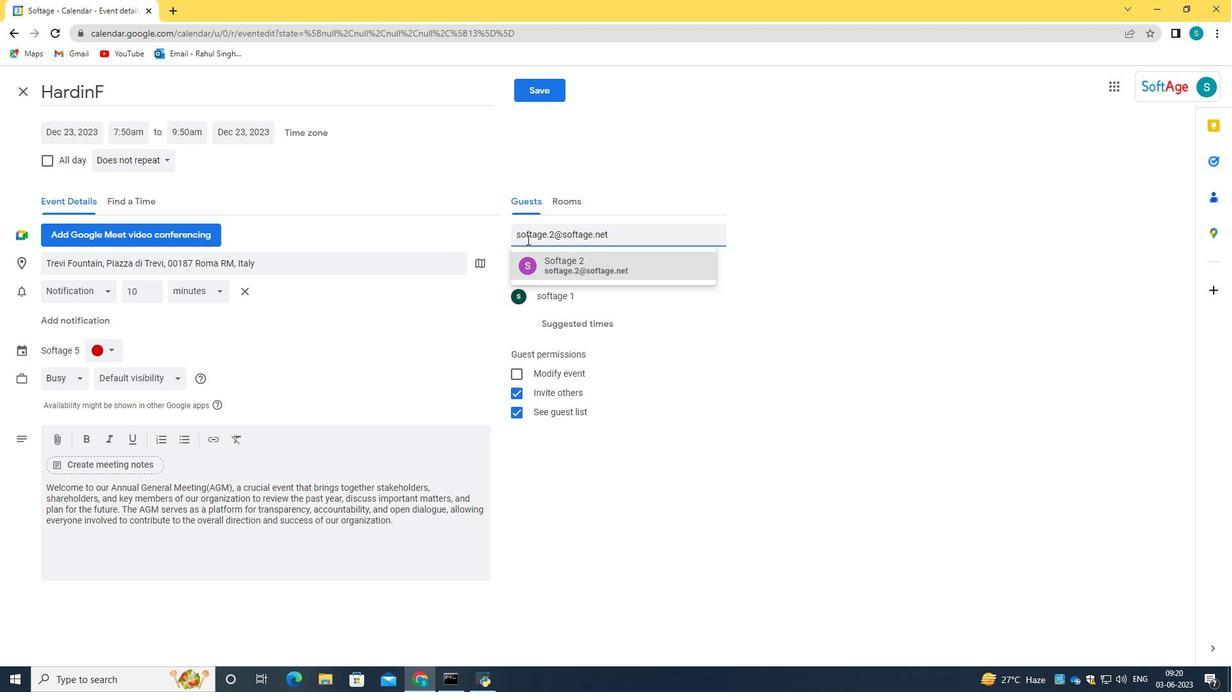 
Action: Mouse moved to (536, 264)
Screenshot: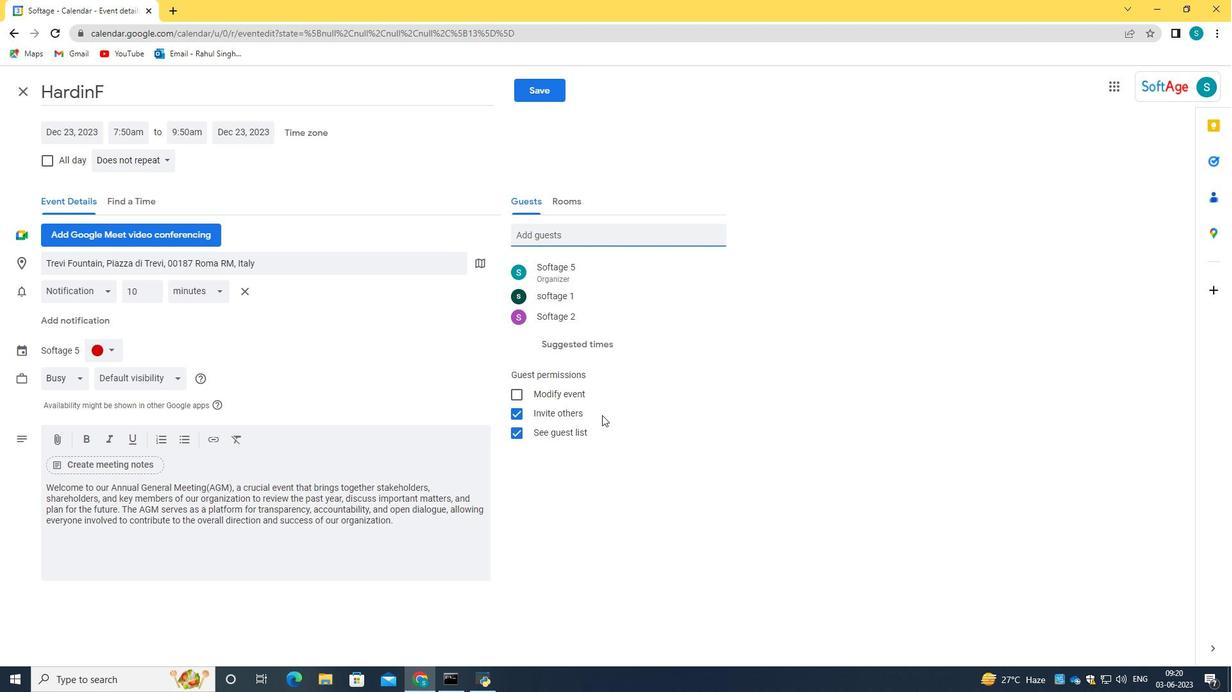 
Action: Mouse pressed left at (536, 264)
Screenshot: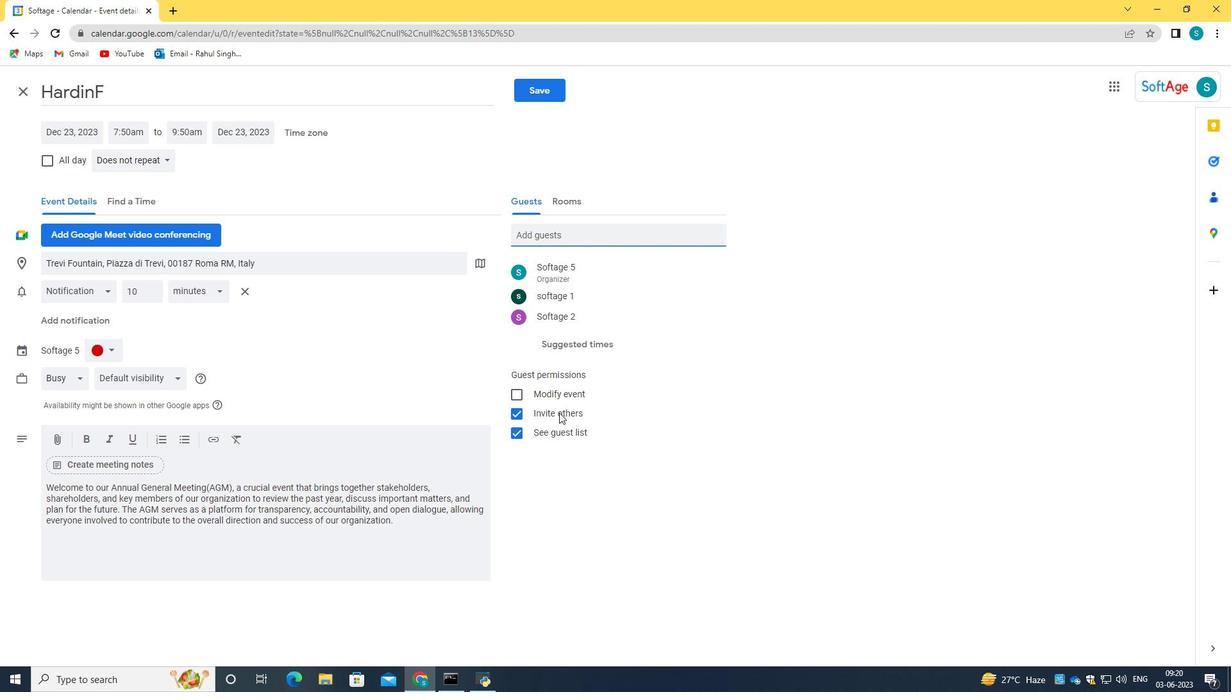 
Action: Mouse moved to (130, 165)
Screenshot: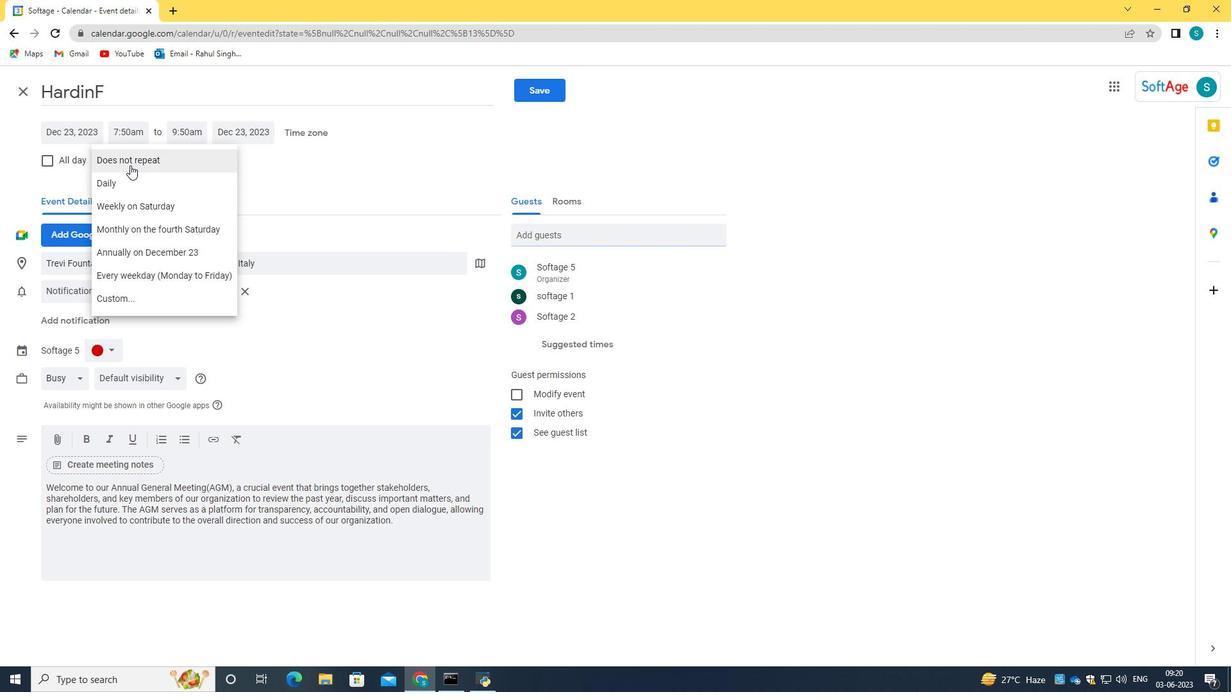
Action: Mouse pressed left at (130, 165)
Screenshot: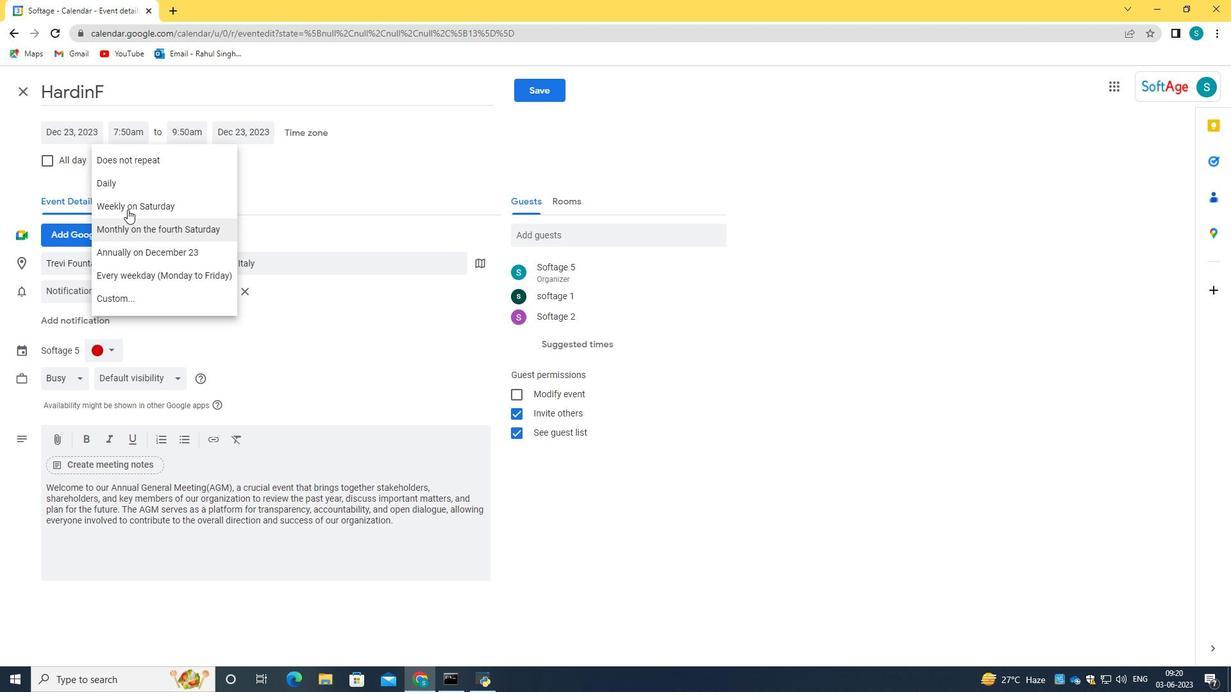 
Action: Mouse moved to (135, 162)
Screenshot: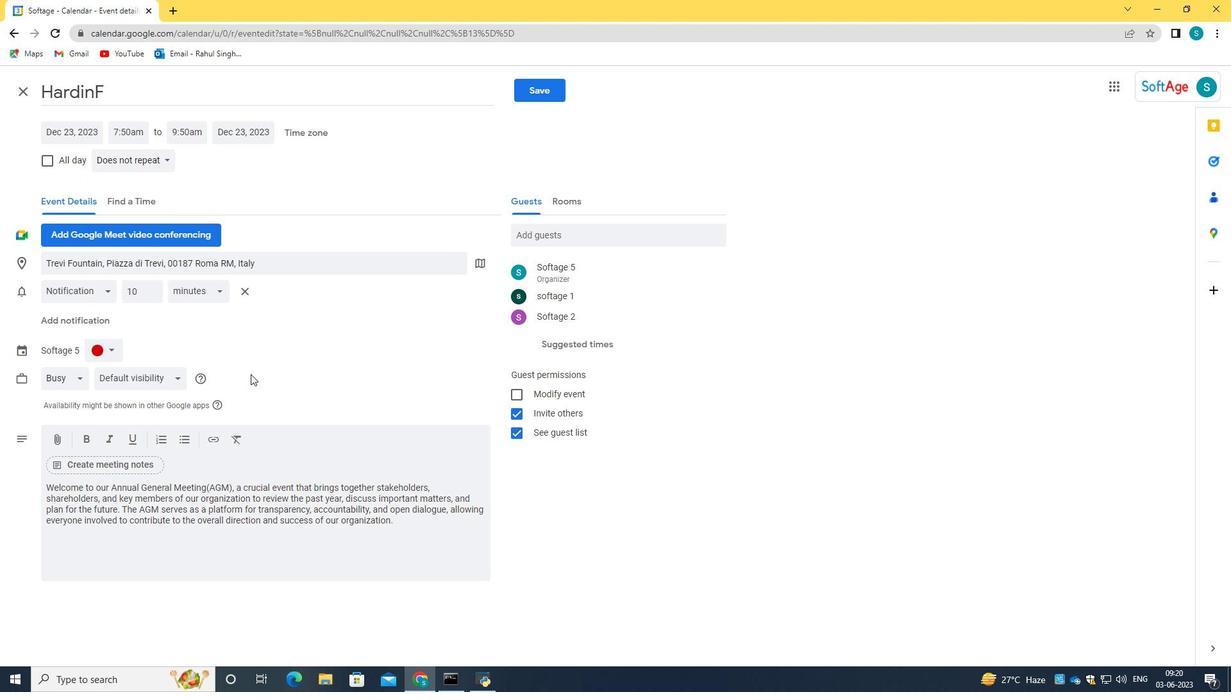 
Action: Mouse pressed left at (135, 162)
Screenshot: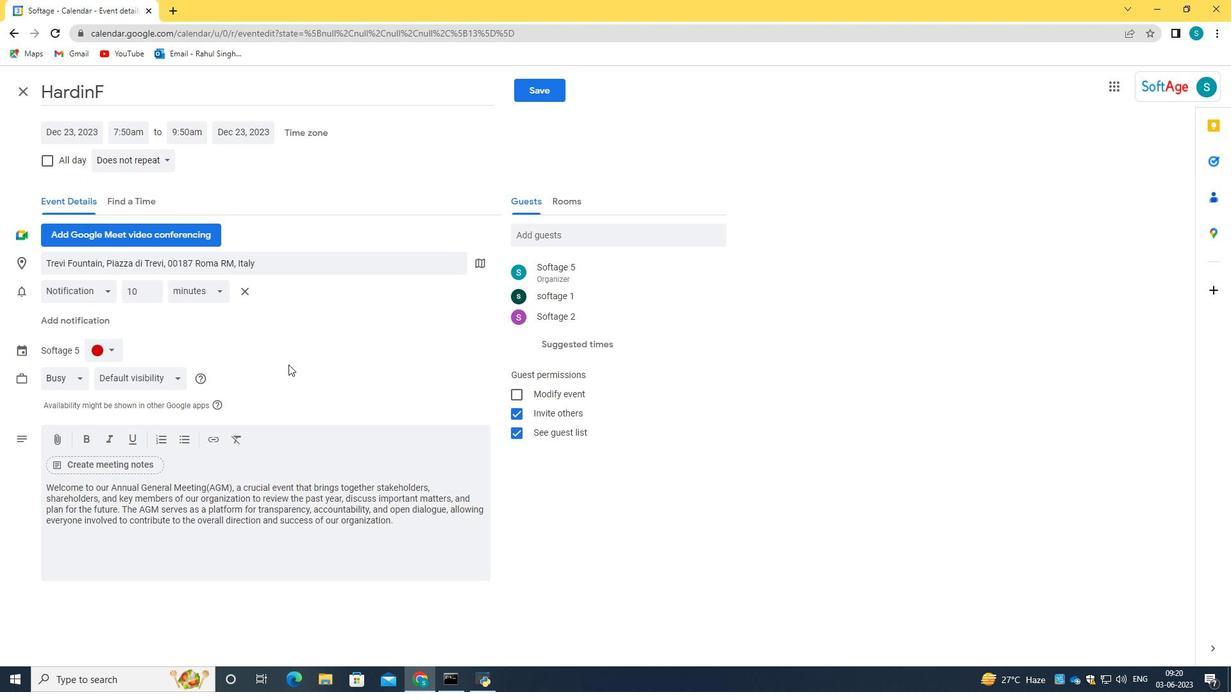 
Action: Mouse moved to (541, 96)
Screenshot: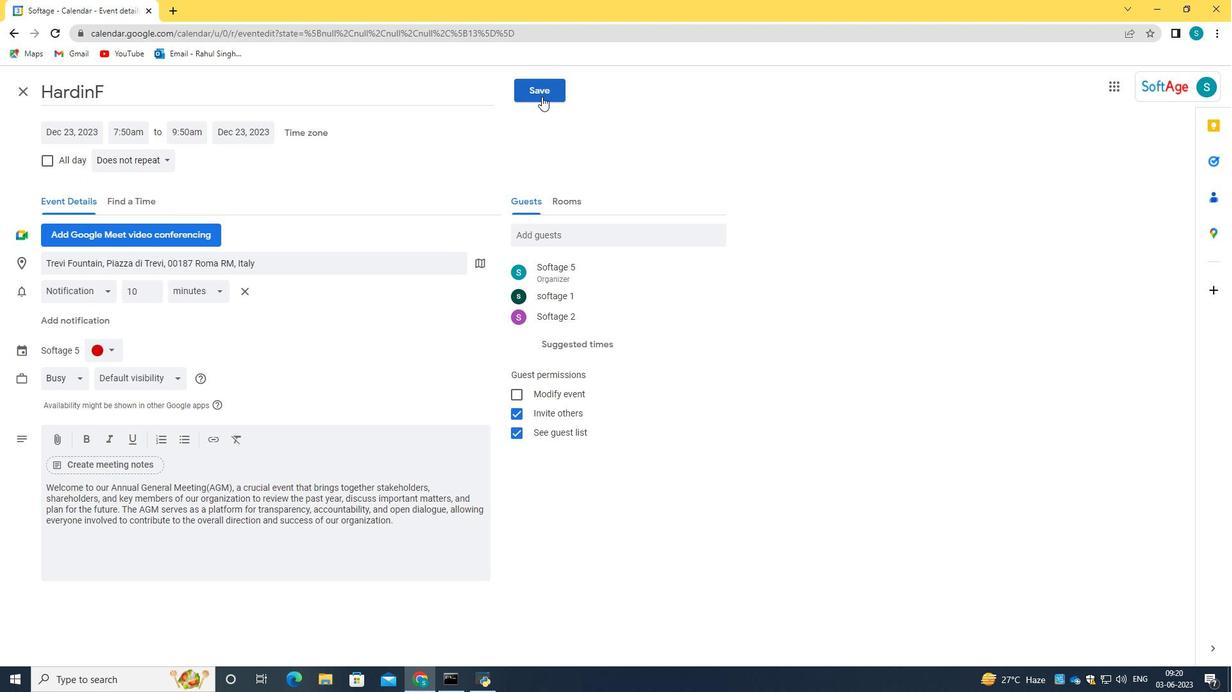
Action: Mouse pressed left at (541, 96)
Screenshot: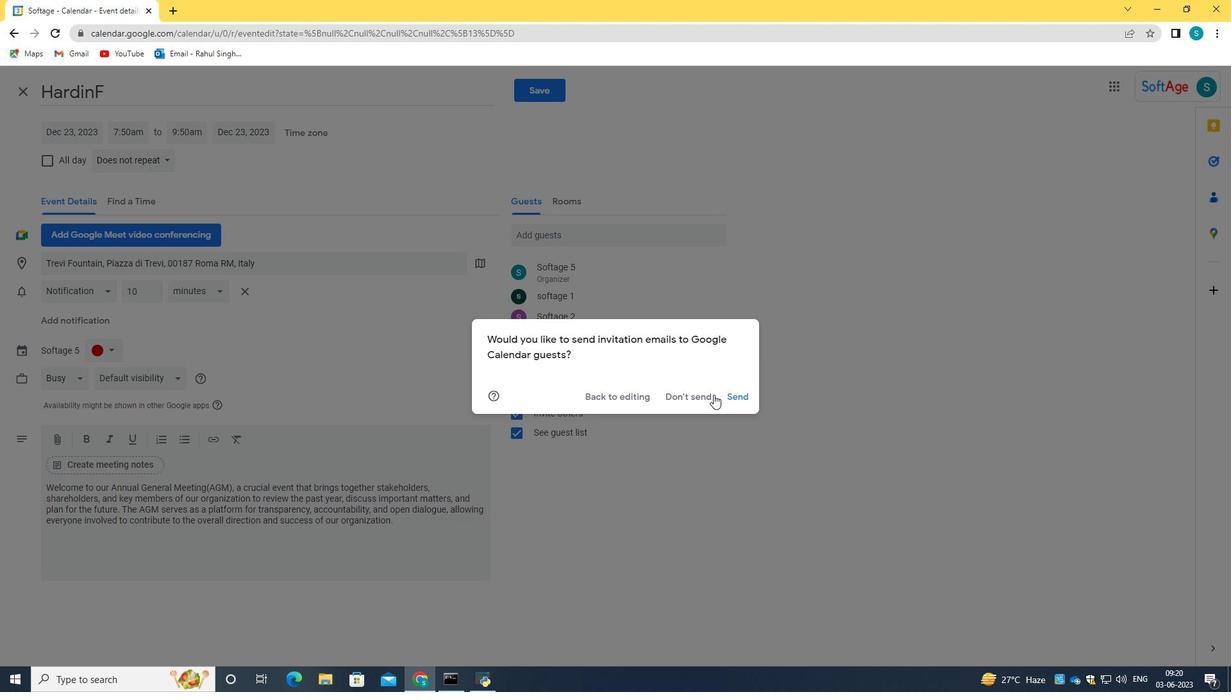 
Action: Mouse moved to (734, 400)
Screenshot: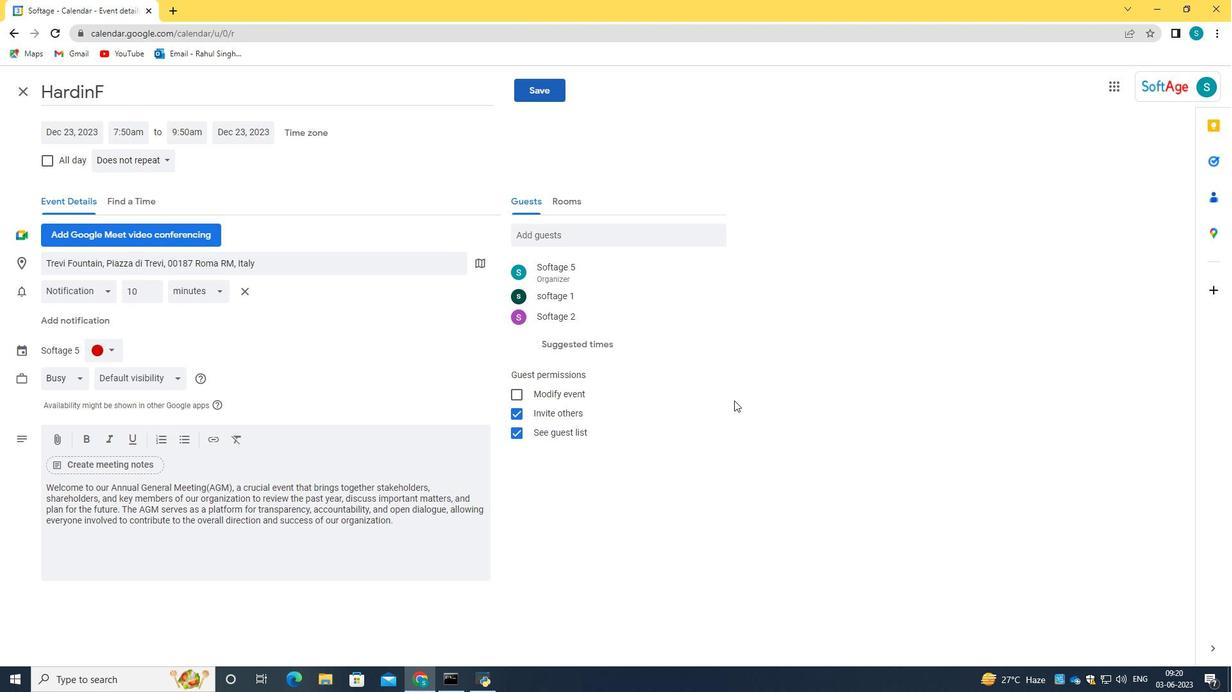 
Action: Mouse pressed left at (734, 400)
Screenshot: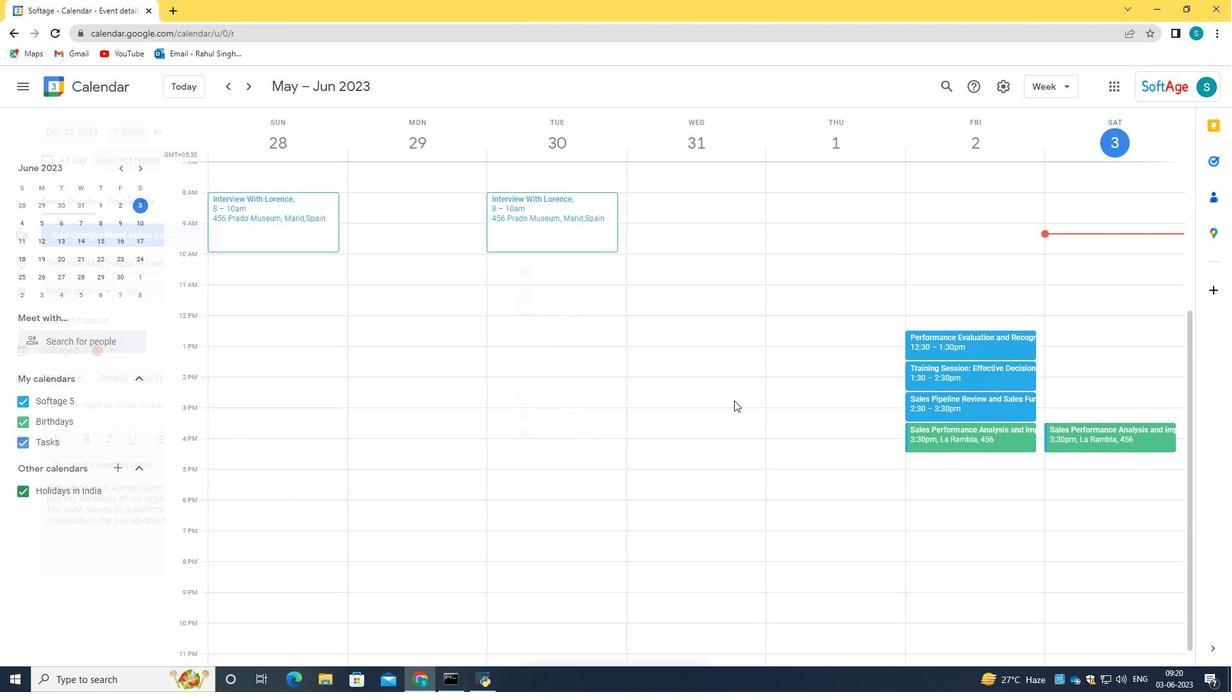 
